Task: Find connections with filter location Angers with filter topic #technologywith filter profile language German with filter current company CLAAS with filter school Veltech Dr.RR Dr.SR University with filter industry Telecommunications with filter service category Ghostwriting with filter keywords title Copywriter
Action: Mouse moved to (508, 62)
Screenshot: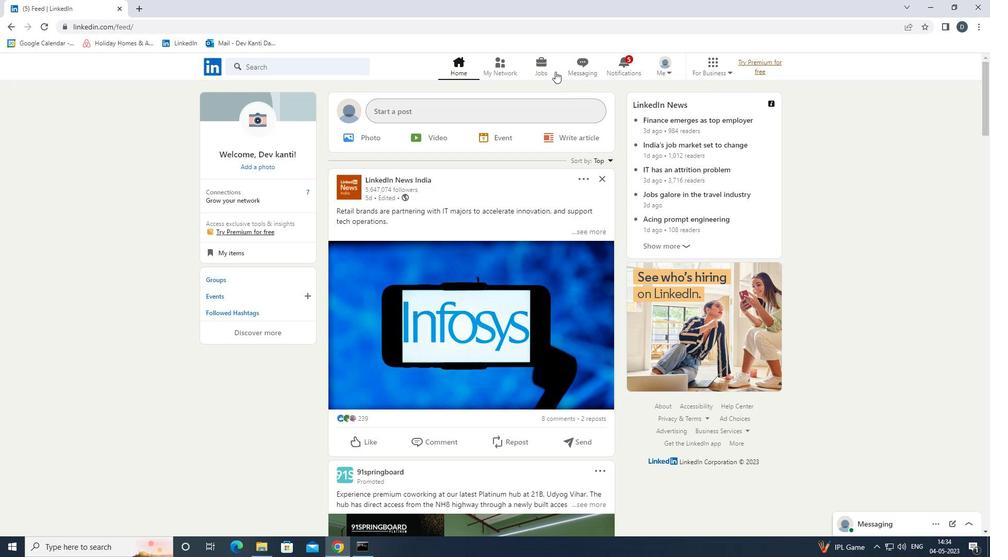 
Action: Mouse pressed left at (508, 62)
Screenshot: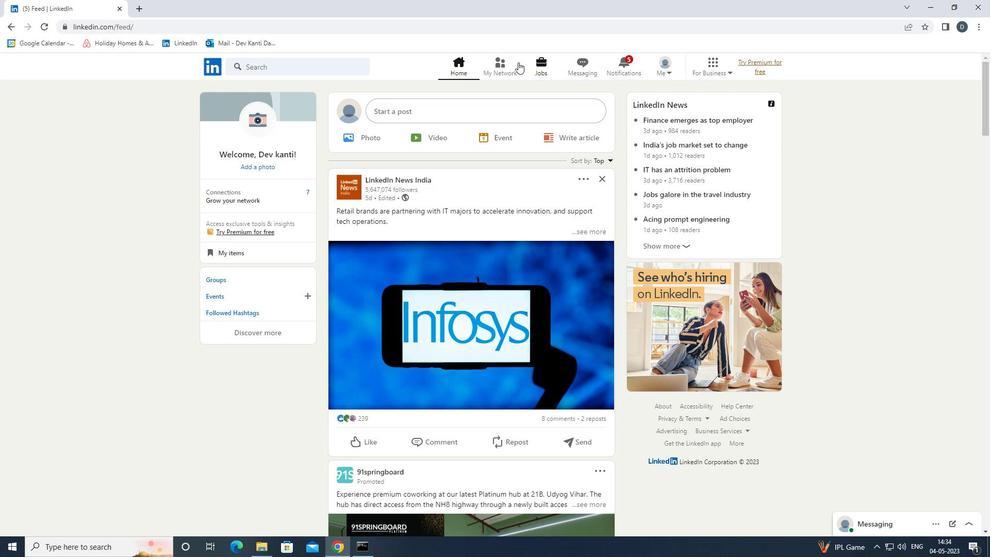 
Action: Mouse moved to (343, 124)
Screenshot: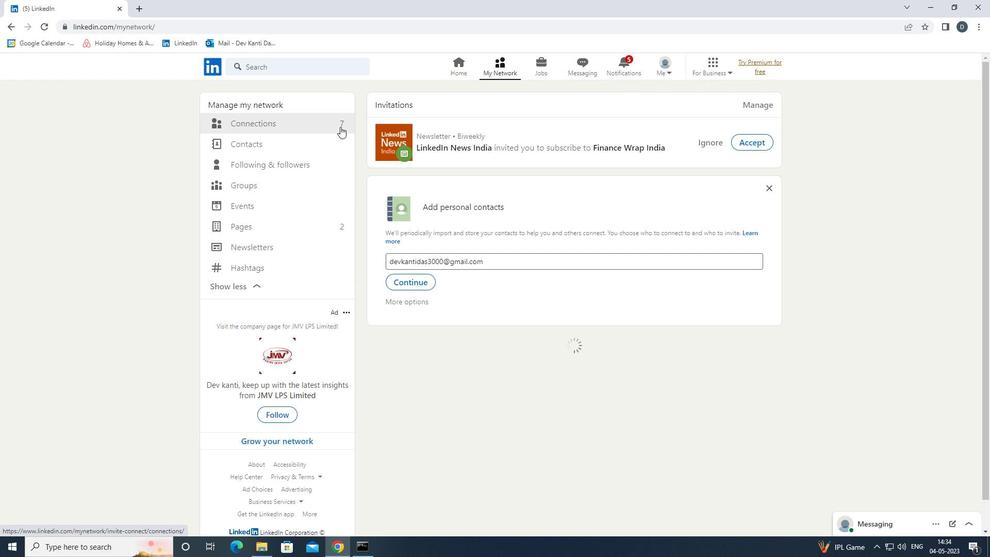 
Action: Mouse pressed left at (343, 124)
Screenshot: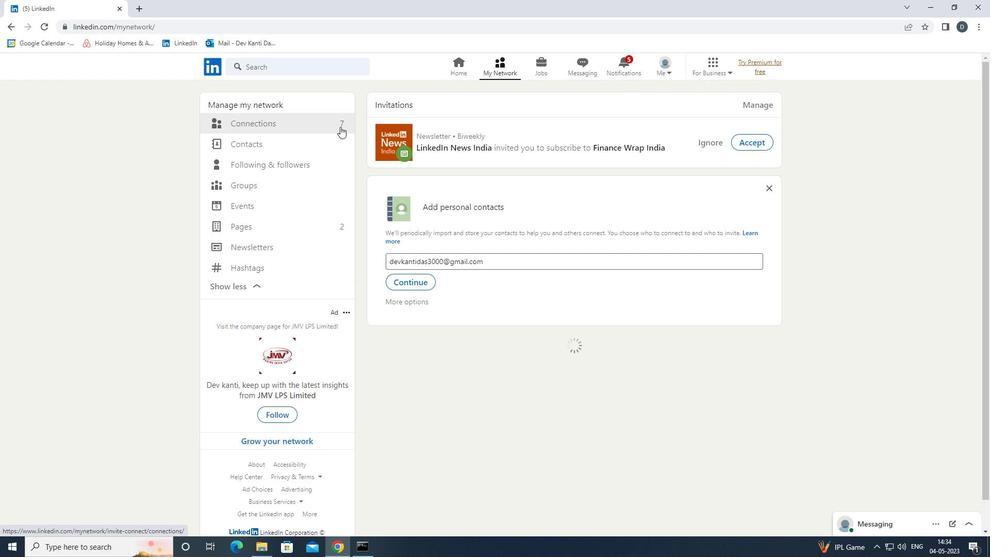 
Action: Mouse moved to (578, 128)
Screenshot: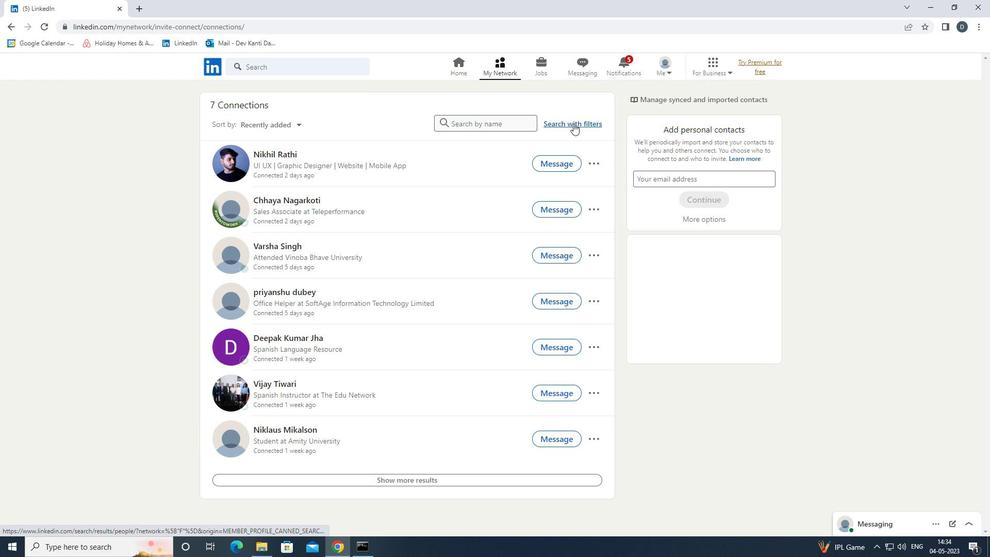
Action: Mouse pressed left at (578, 128)
Screenshot: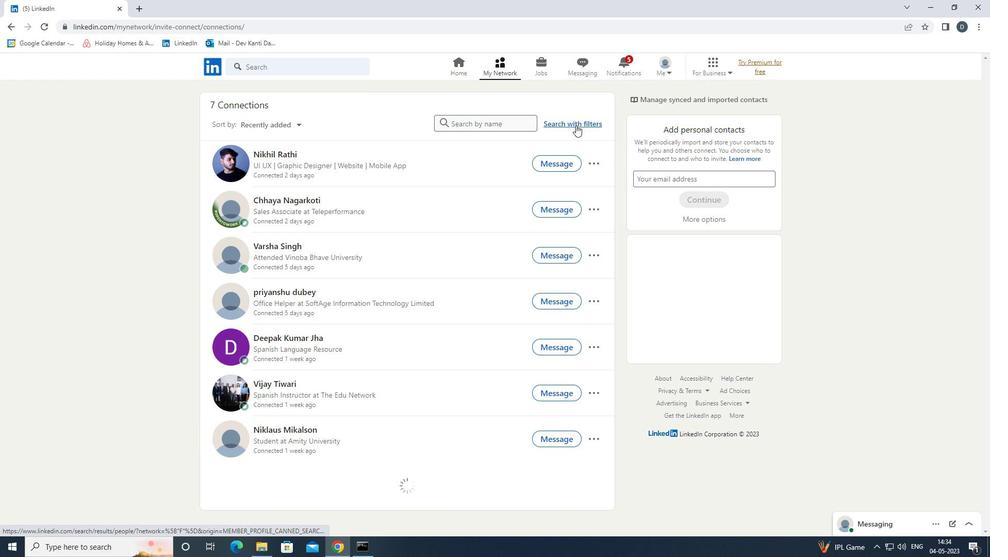 
Action: Mouse moved to (537, 96)
Screenshot: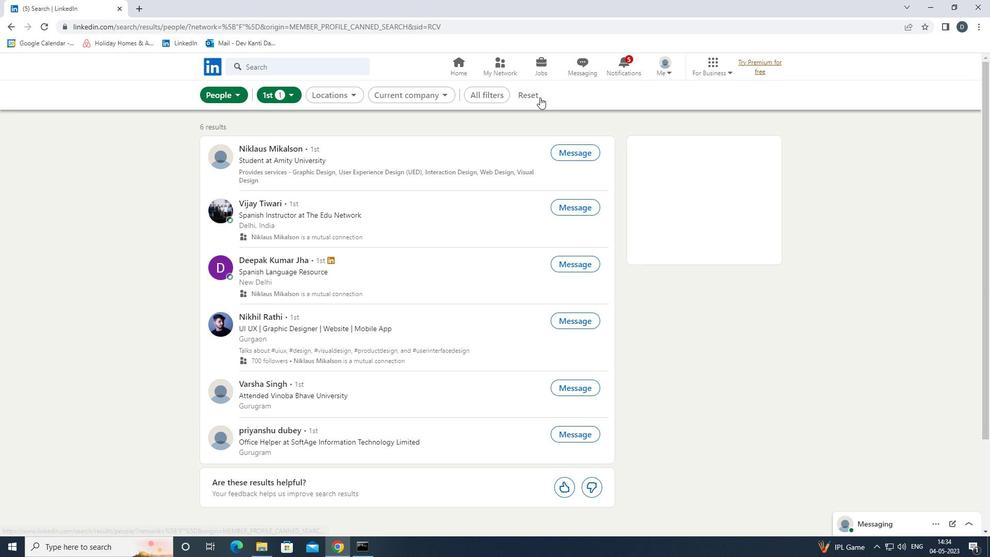 
Action: Mouse pressed left at (537, 96)
Screenshot: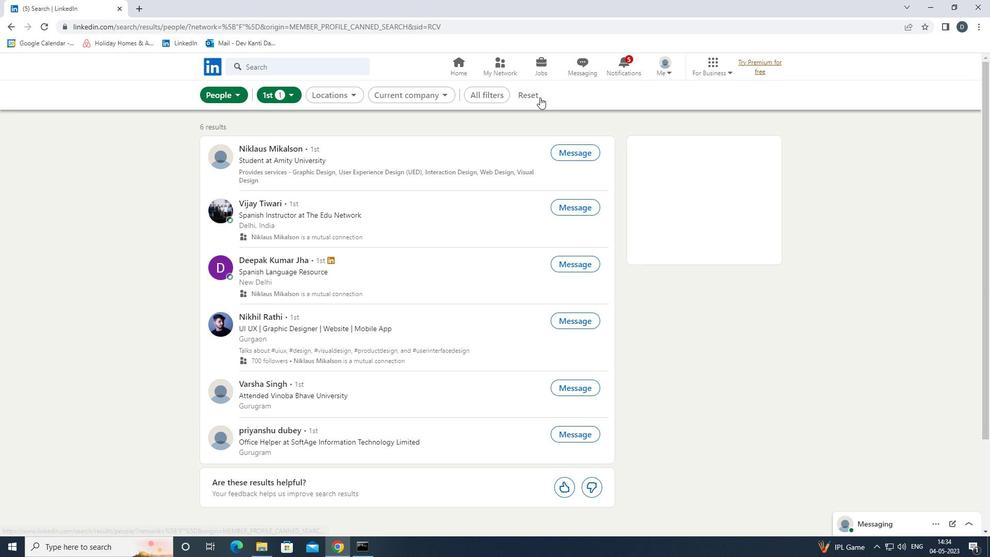 
Action: Mouse moved to (513, 92)
Screenshot: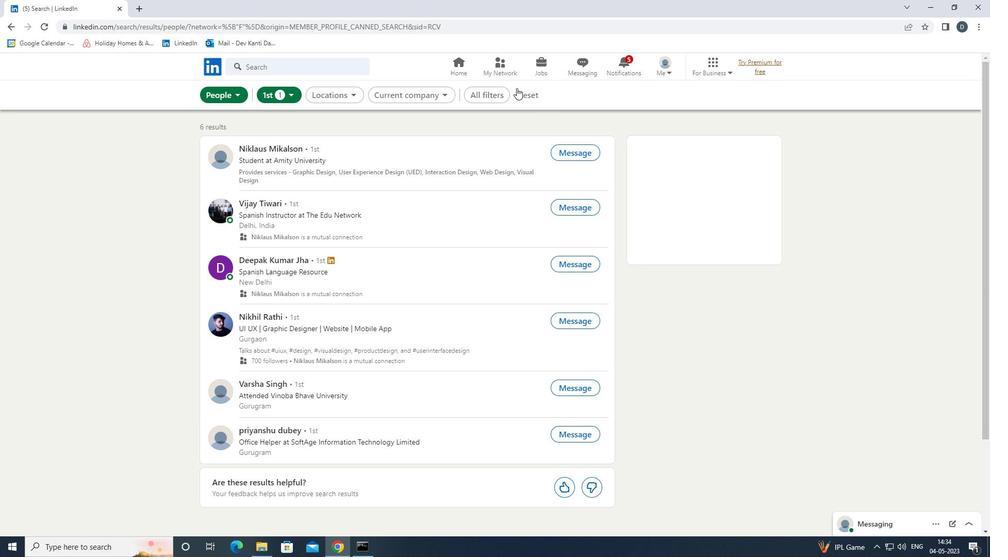 
Action: Mouse pressed left at (513, 92)
Screenshot: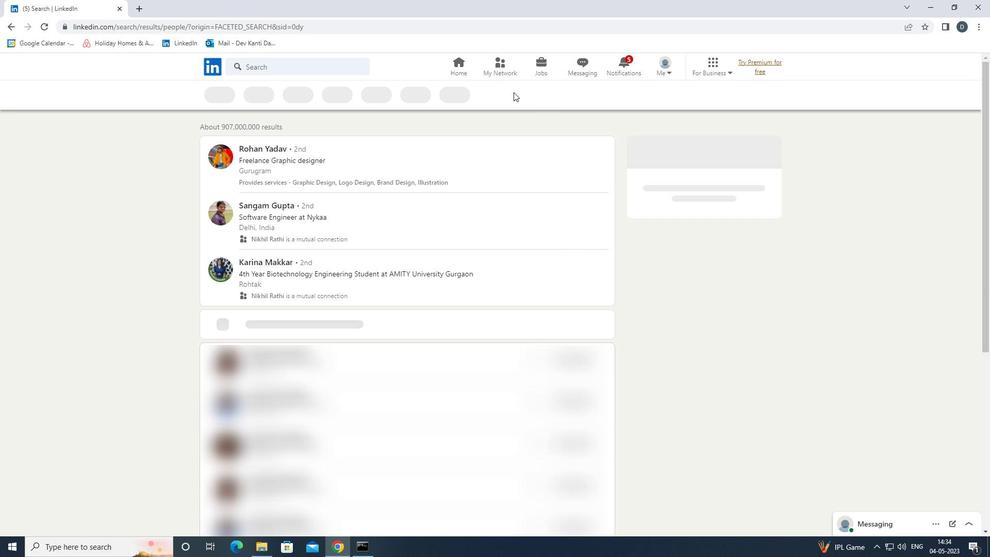 
Action: Mouse moved to (813, 265)
Screenshot: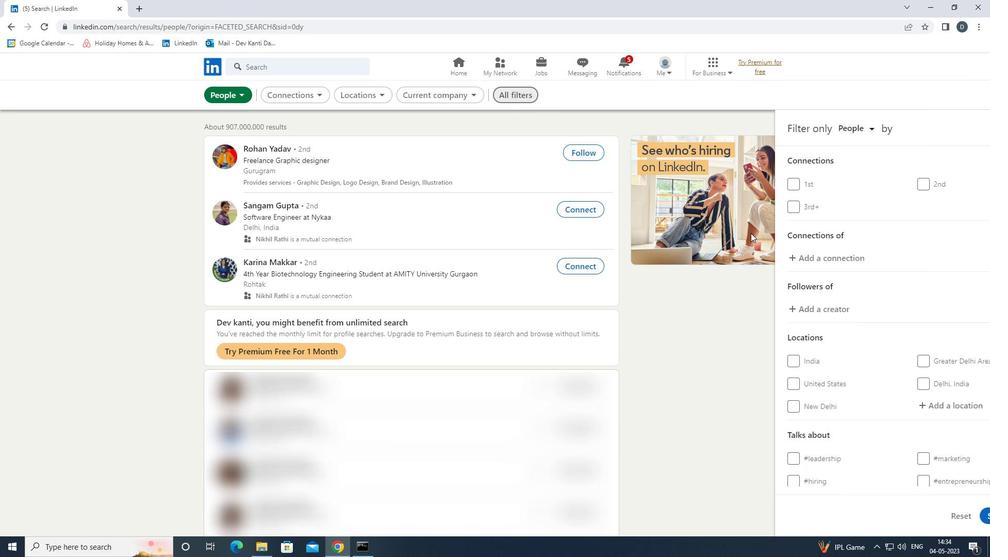 
Action: Mouse scrolled (813, 264) with delta (0, 0)
Screenshot: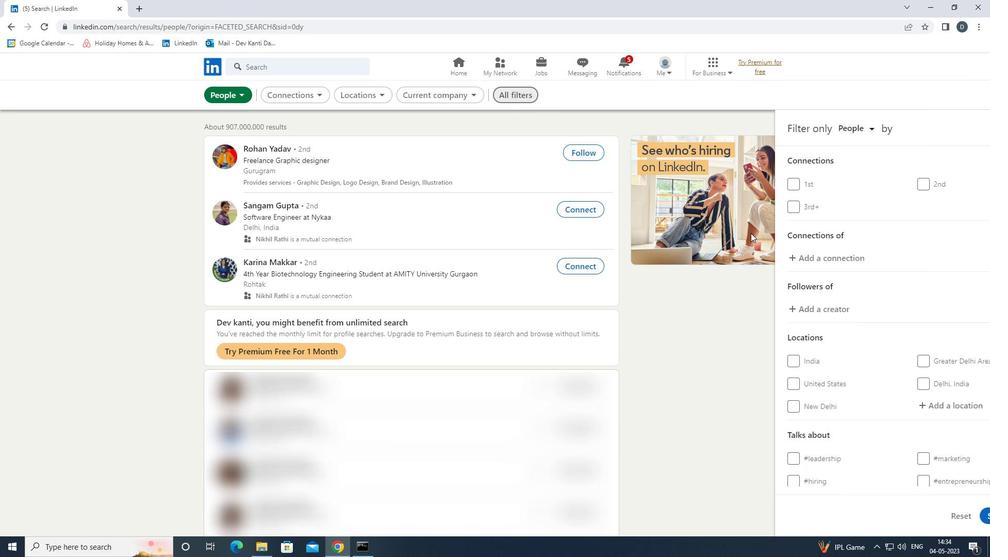 
Action: Mouse moved to (825, 270)
Screenshot: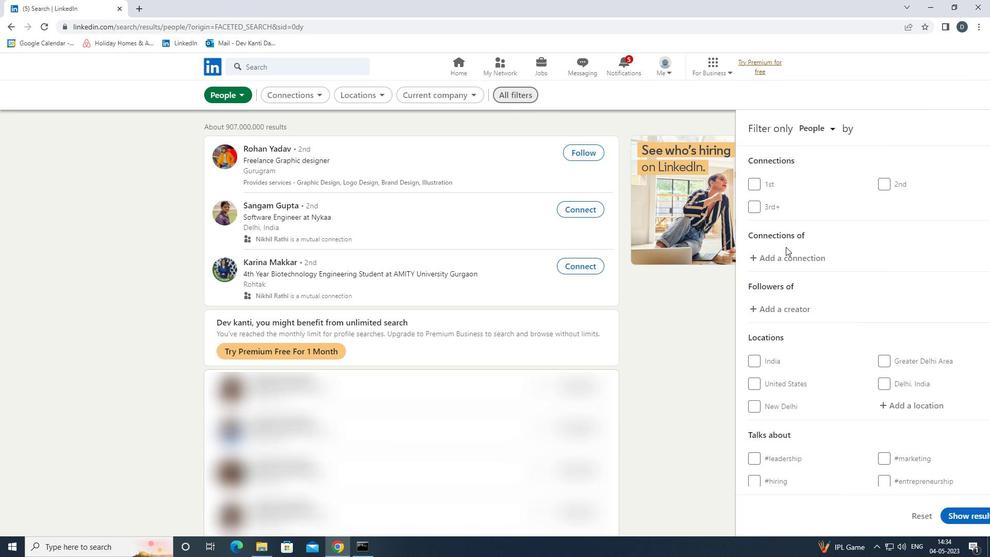 
Action: Mouse scrolled (825, 270) with delta (0, 0)
Screenshot: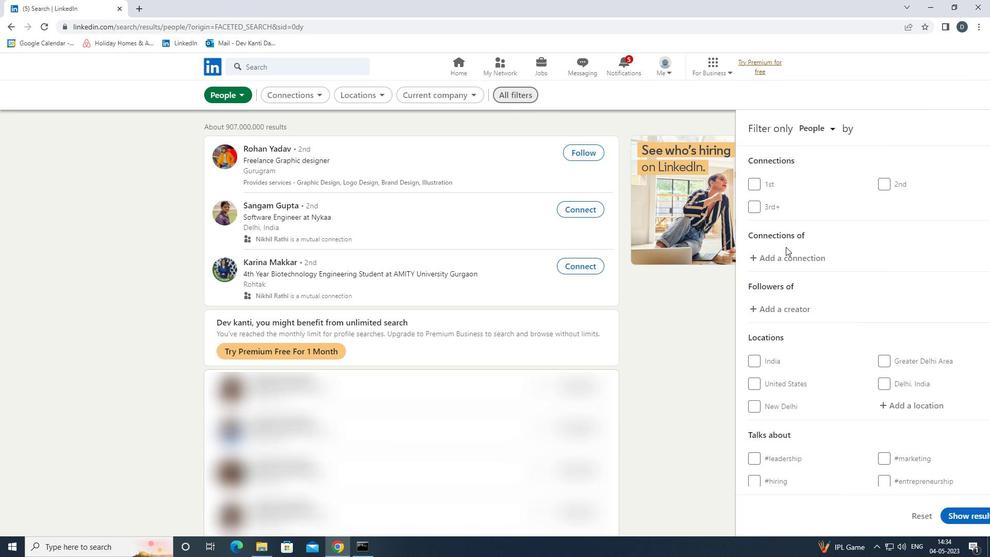 
Action: Mouse moved to (879, 297)
Screenshot: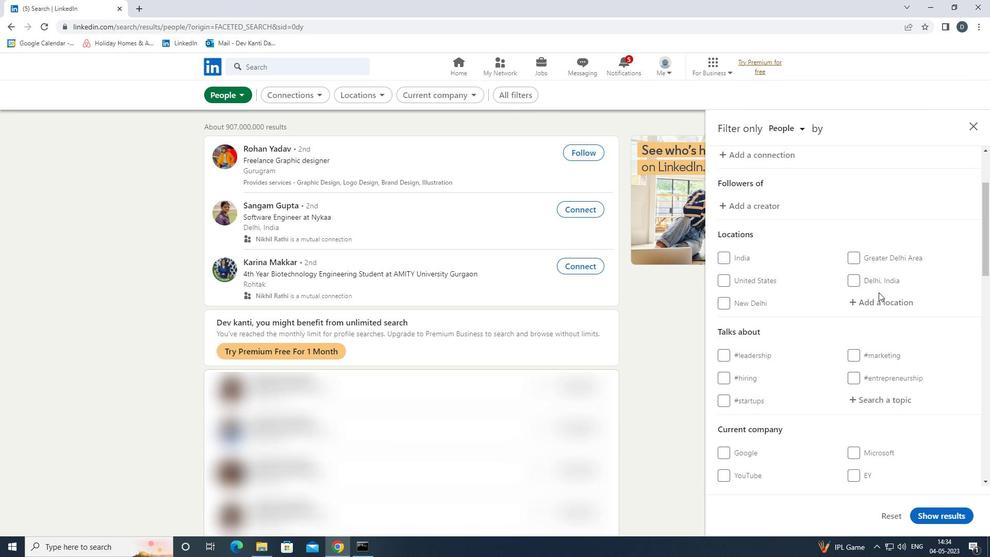 
Action: Mouse pressed left at (879, 297)
Screenshot: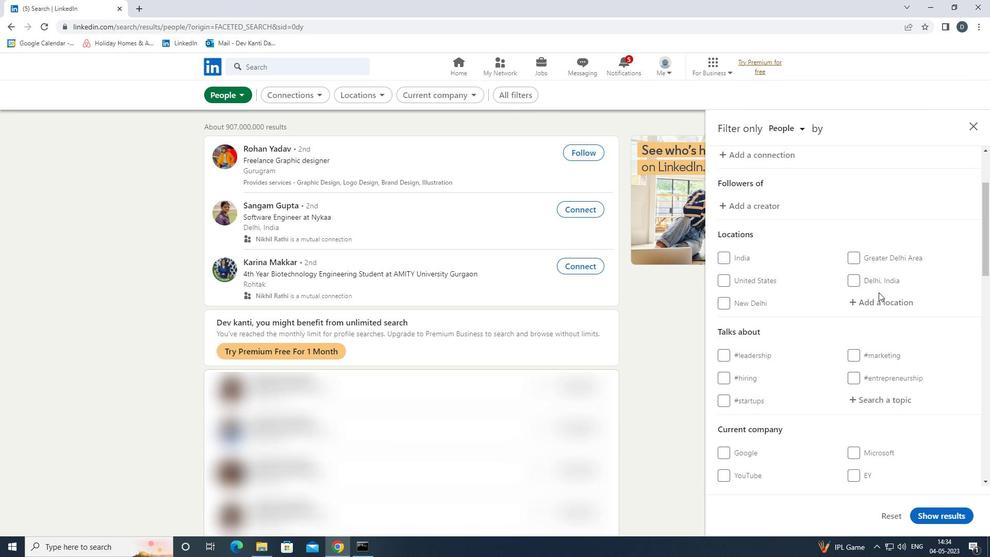 
Action: Key pressed <Key.shift>ANGERS<Key.down><Key.enter>
Screenshot: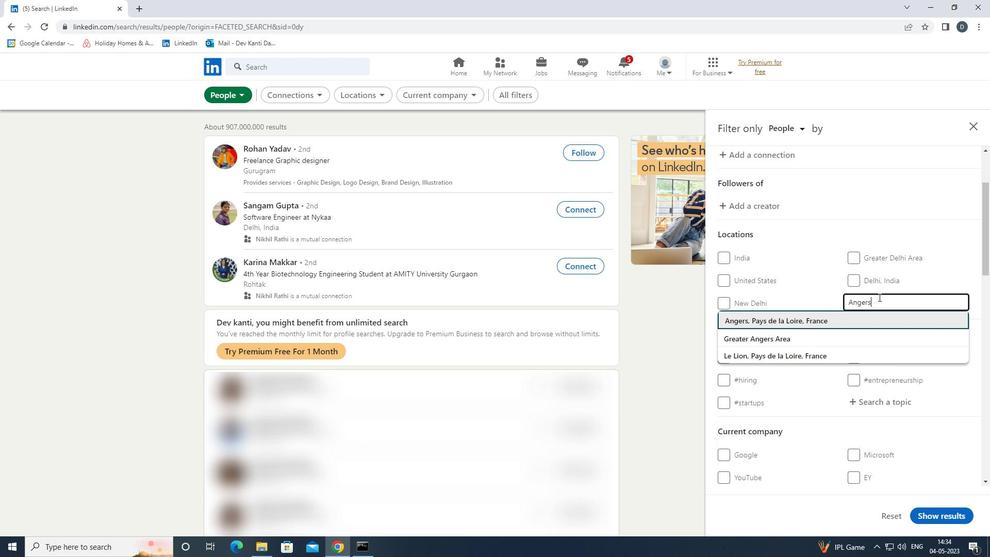 
Action: Mouse moved to (877, 419)
Screenshot: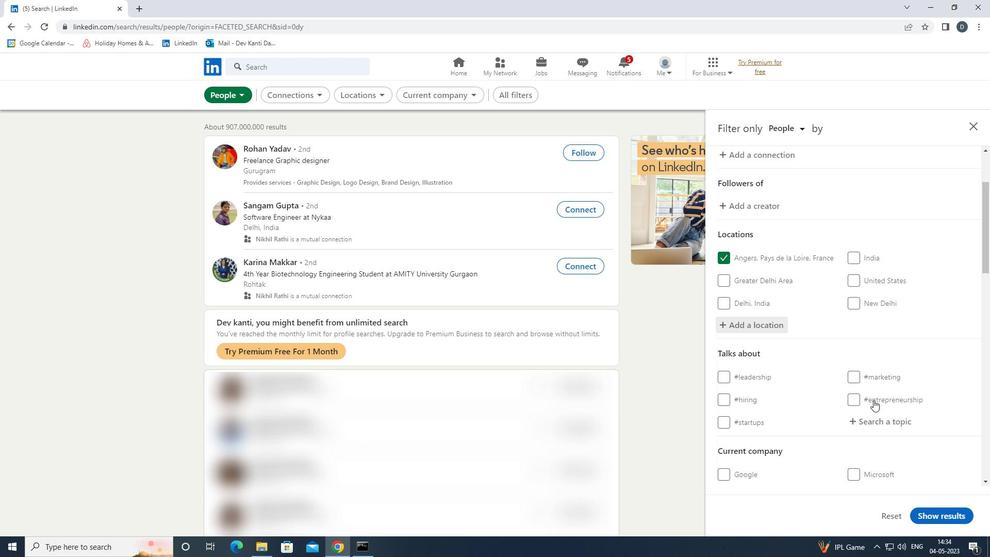 
Action: Mouse pressed left at (877, 419)
Screenshot: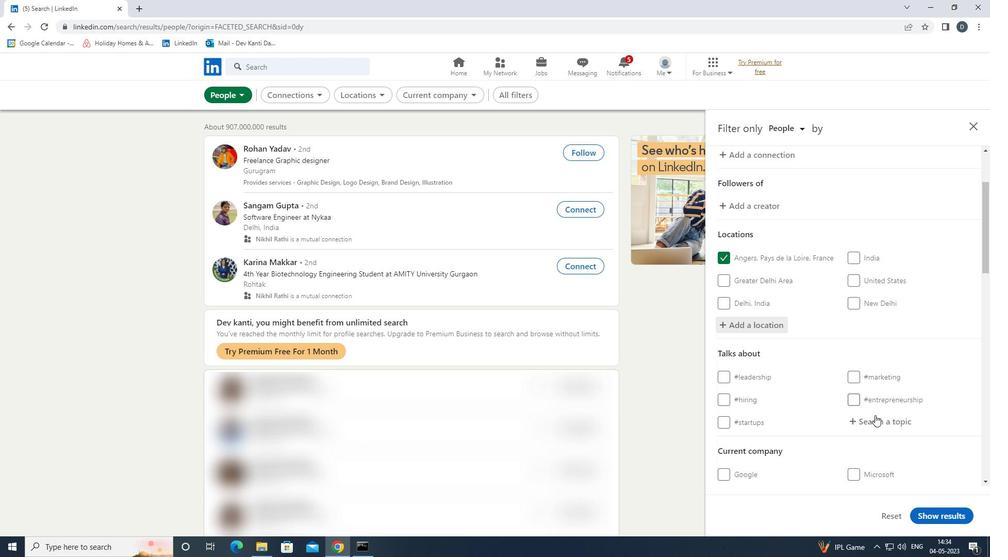 
Action: Key pressed TECHNOLOGY<Key.down><Key.enter>
Screenshot: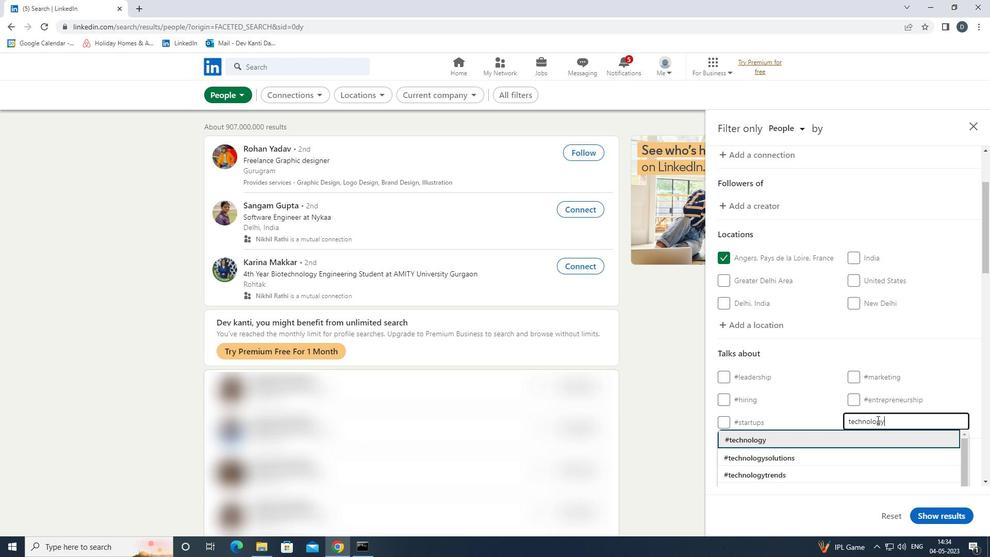 
Action: Mouse scrolled (877, 419) with delta (0, 0)
Screenshot: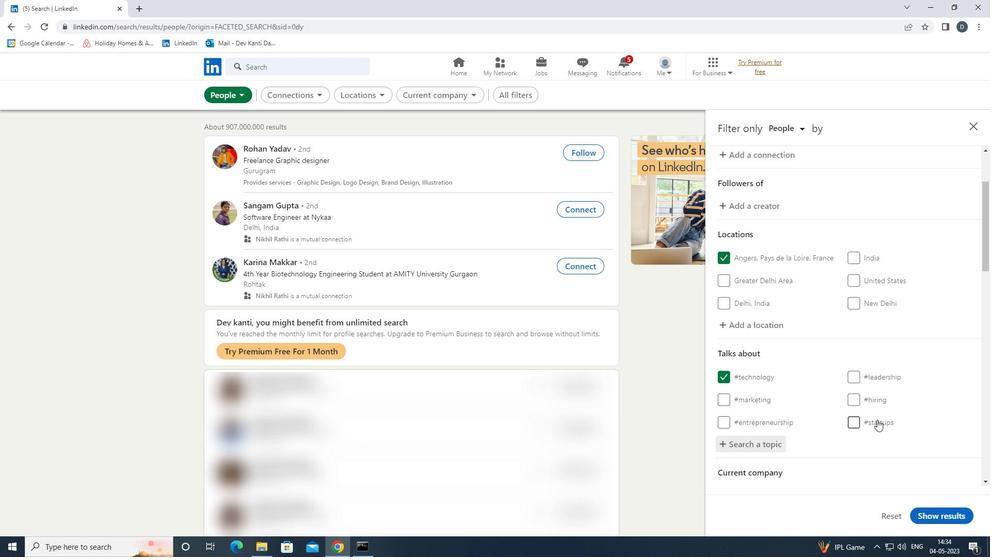 
Action: Mouse scrolled (877, 419) with delta (0, 0)
Screenshot: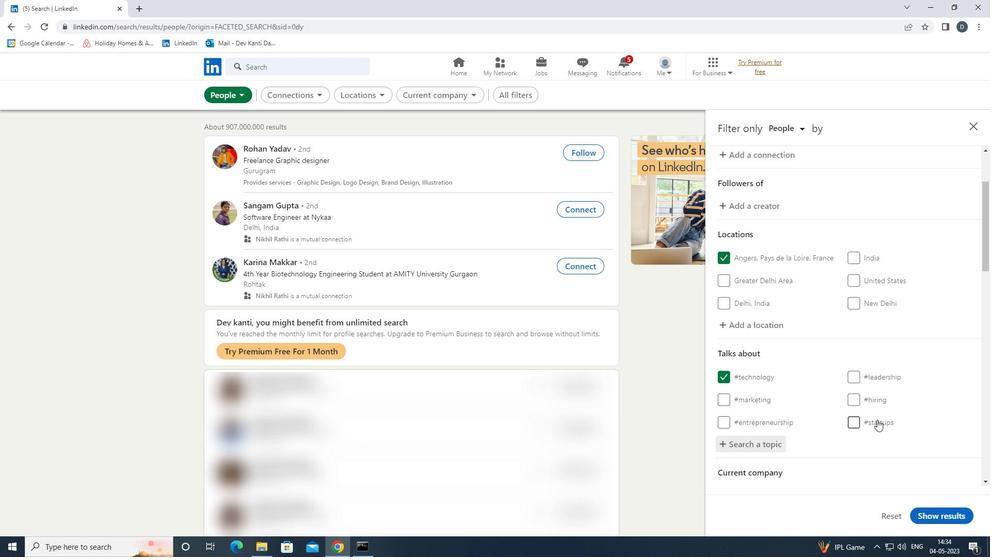 
Action: Mouse moved to (879, 419)
Screenshot: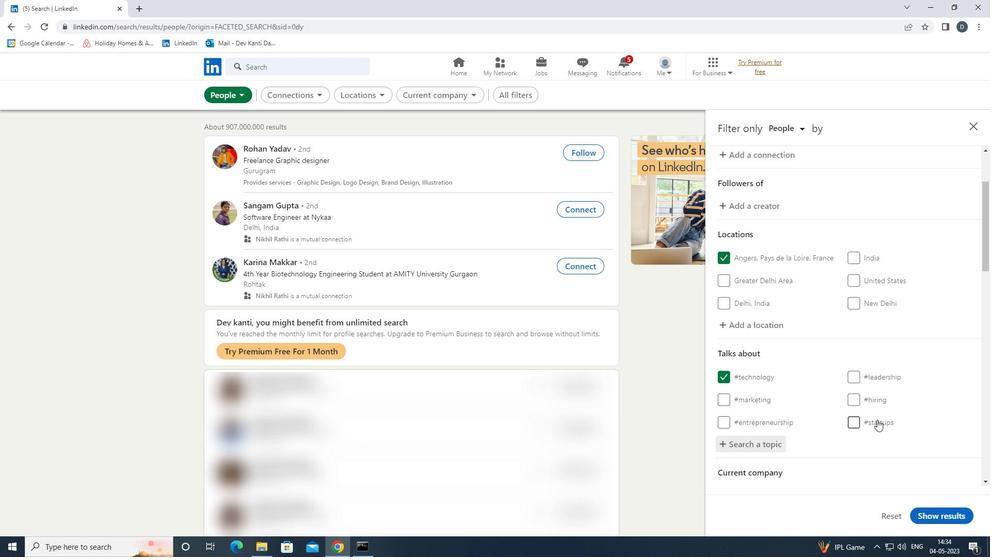 
Action: Mouse scrolled (879, 418) with delta (0, 0)
Screenshot: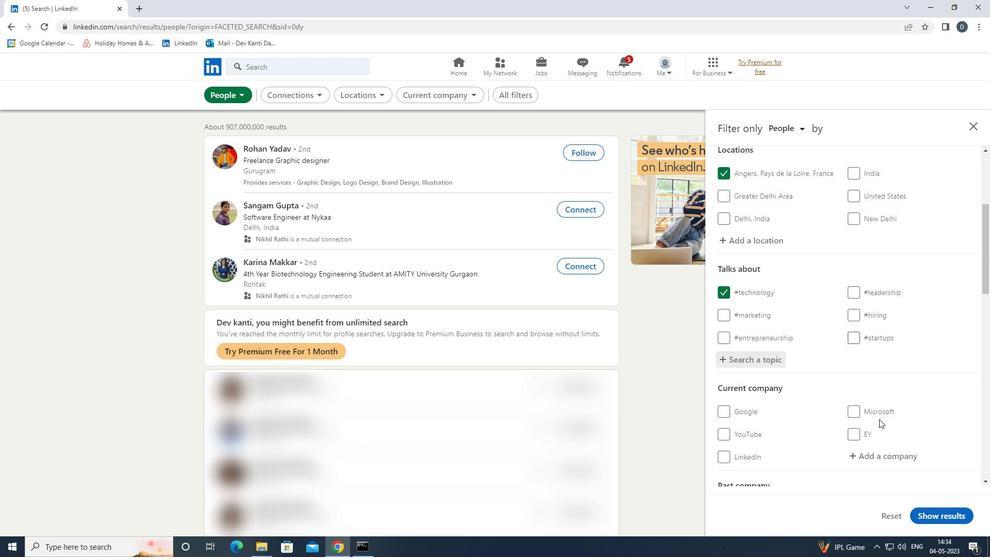 
Action: Mouse scrolled (879, 418) with delta (0, 0)
Screenshot: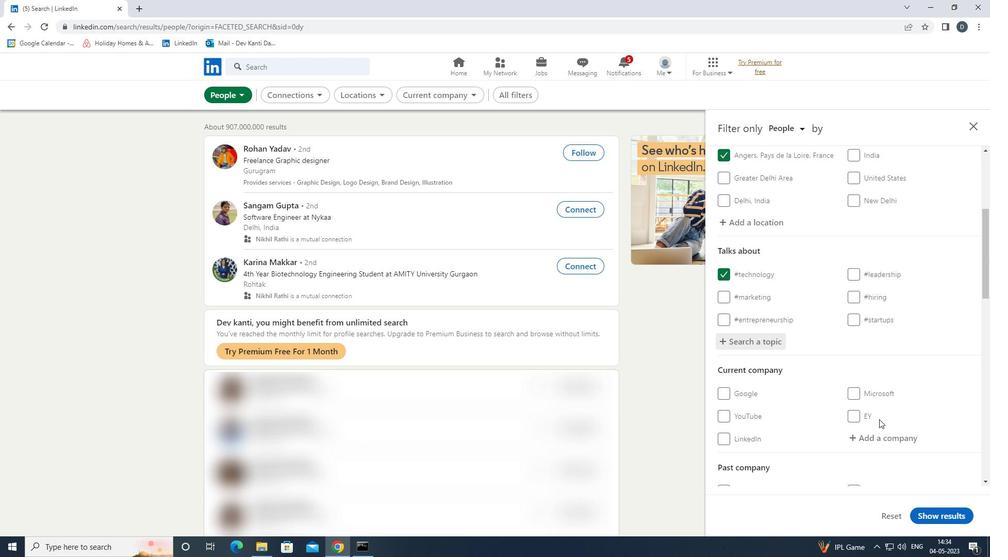 
Action: Mouse scrolled (879, 418) with delta (0, 0)
Screenshot: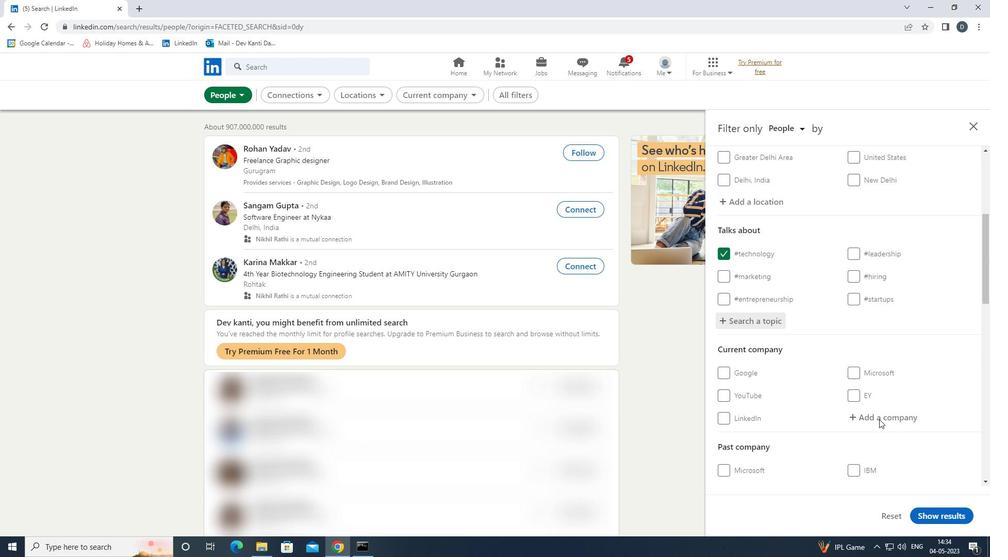 
Action: Mouse scrolled (879, 418) with delta (0, 0)
Screenshot: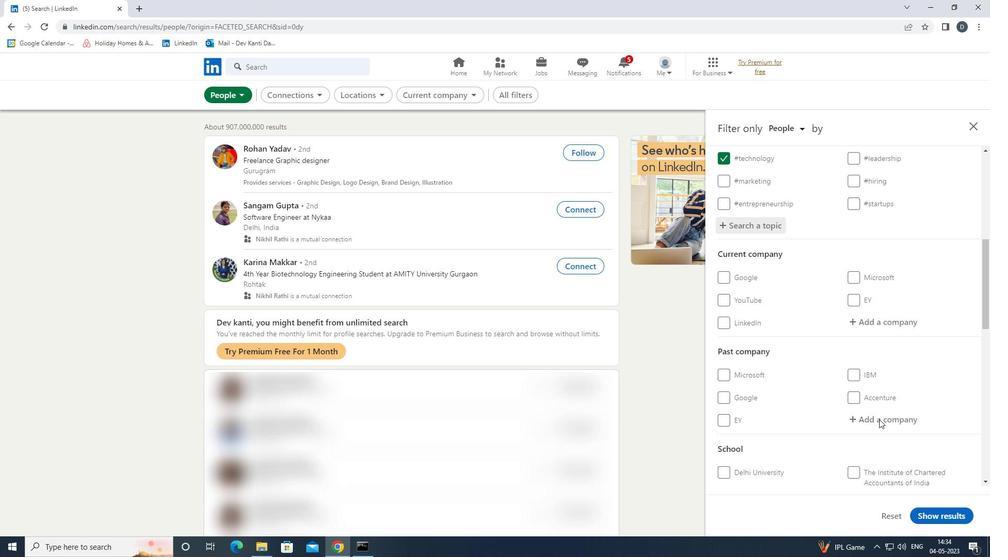 
Action: Mouse scrolled (879, 418) with delta (0, 0)
Screenshot: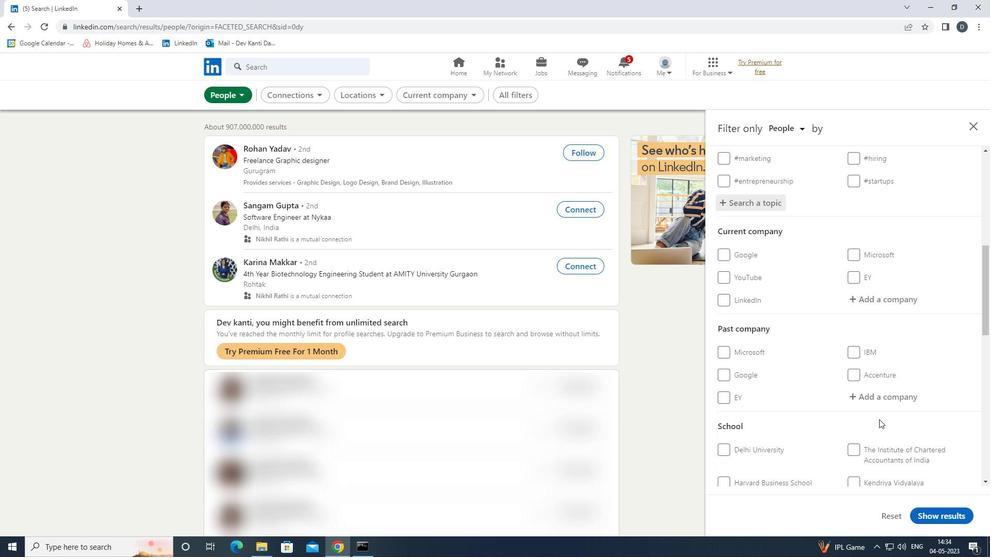 
Action: Mouse moved to (879, 417)
Screenshot: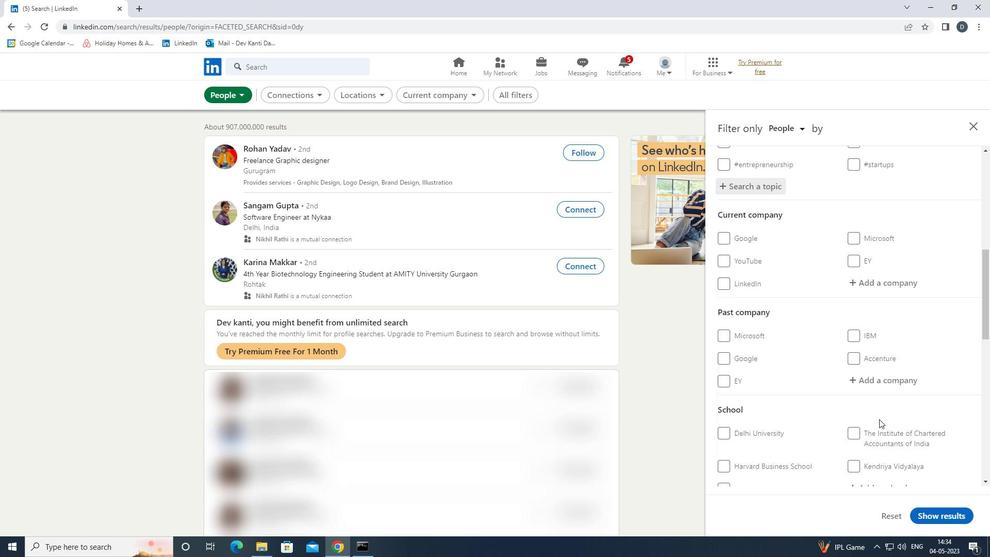 
Action: Mouse scrolled (879, 416) with delta (0, 0)
Screenshot: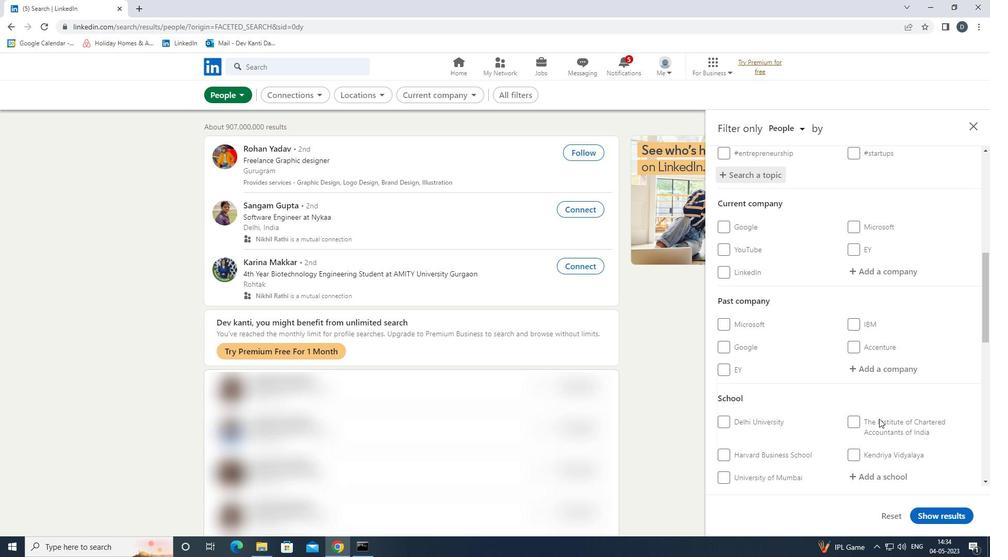 
Action: Mouse scrolled (879, 416) with delta (0, 0)
Screenshot: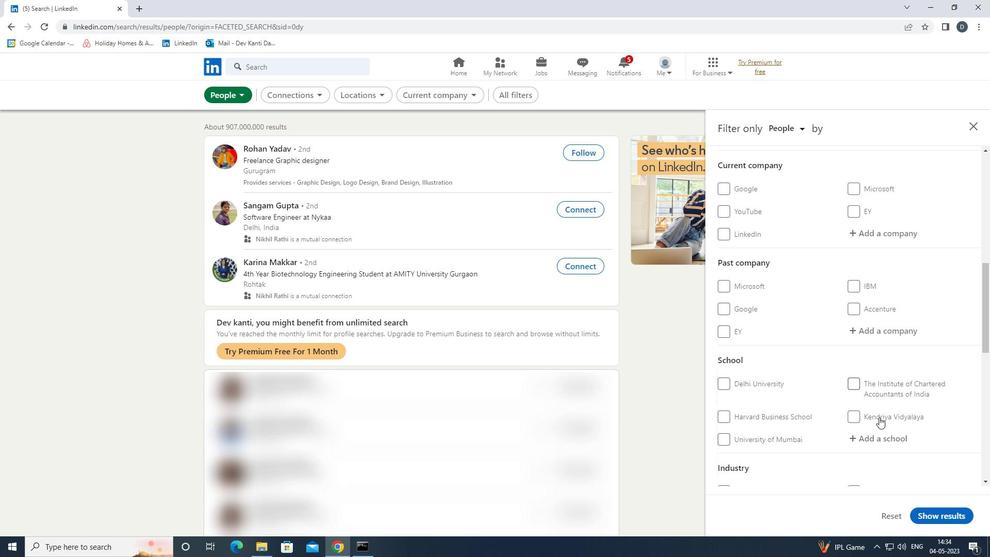 
Action: Mouse moved to (903, 456)
Screenshot: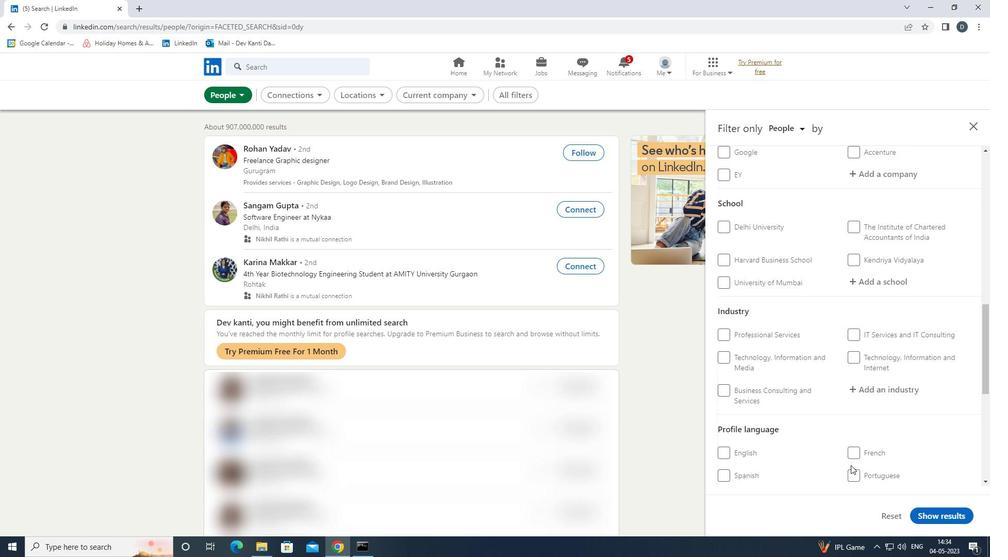 
Action: Mouse scrolled (903, 455) with delta (0, 0)
Screenshot: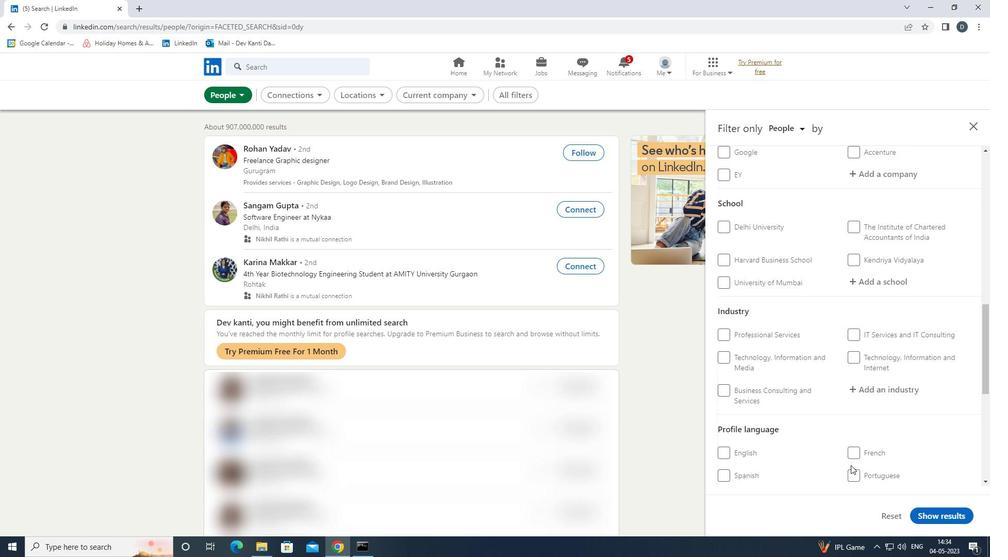 
Action: Mouse moved to (741, 449)
Screenshot: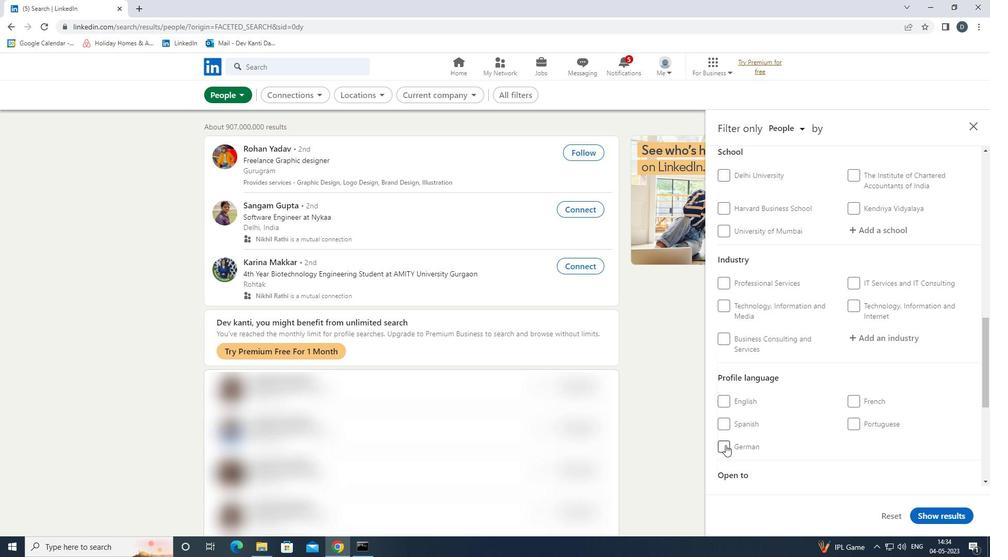 
Action: Mouse pressed left at (741, 449)
Screenshot: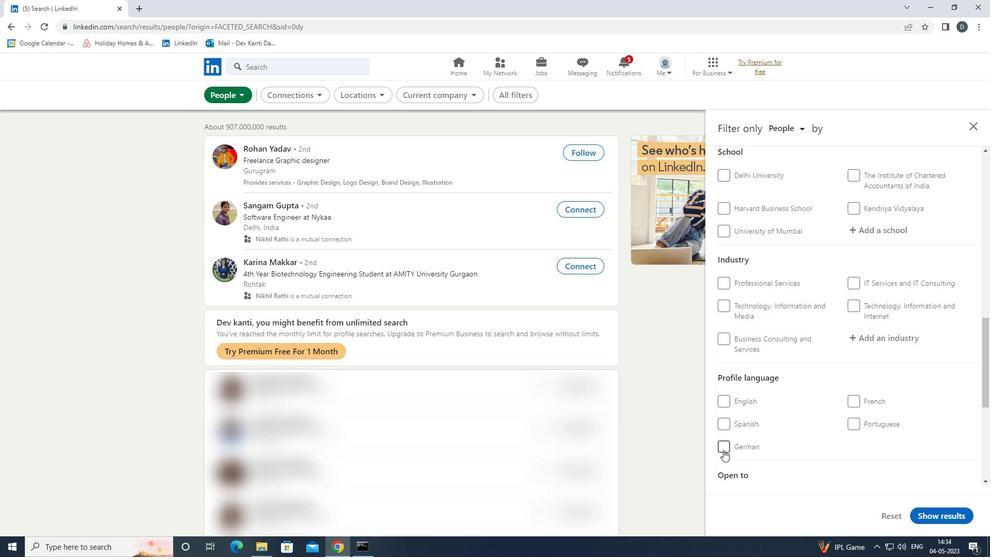 
Action: Mouse moved to (752, 447)
Screenshot: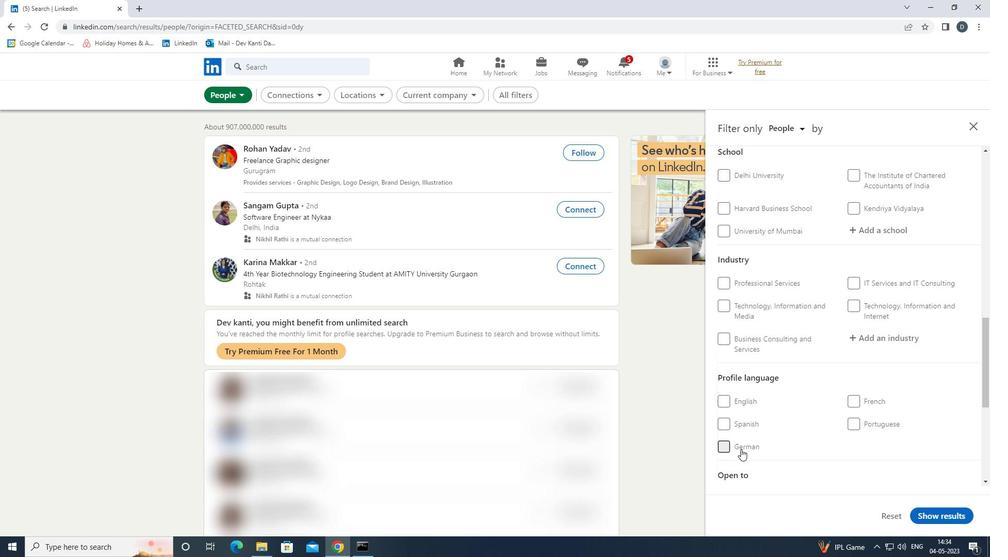 
Action: Mouse scrolled (752, 447) with delta (0, 0)
Screenshot: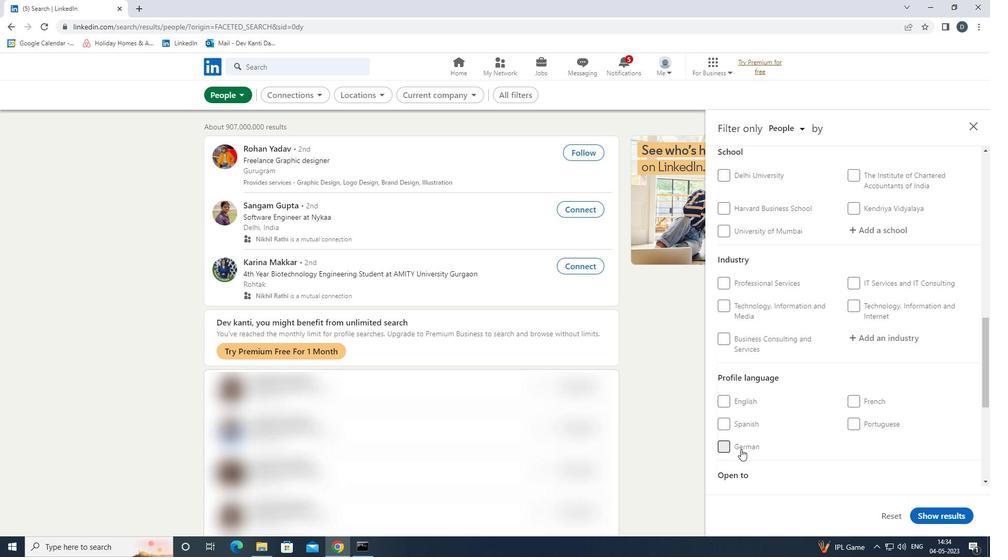 
Action: Mouse scrolled (752, 447) with delta (0, 0)
Screenshot: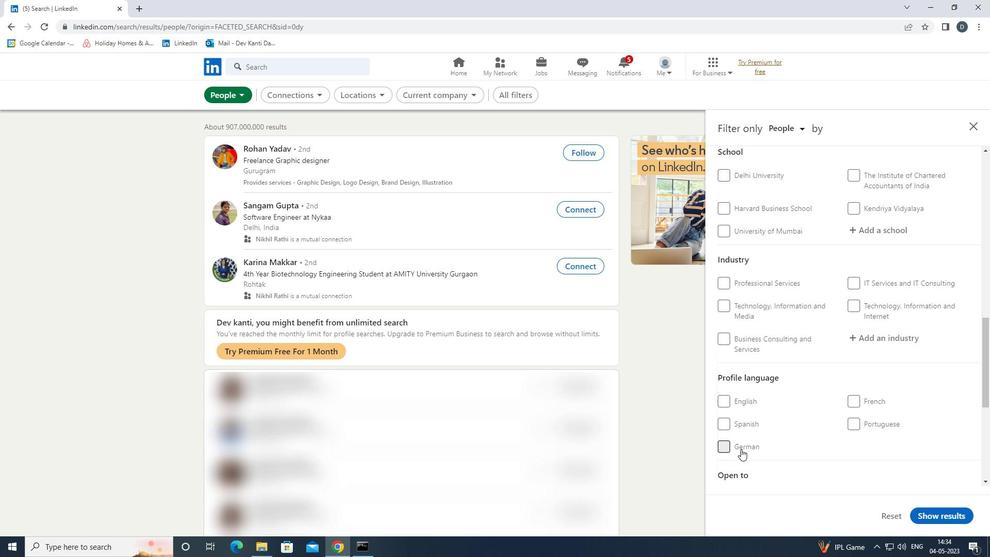 
Action: Mouse scrolled (752, 447) with delta (0, 0)
Screenshot: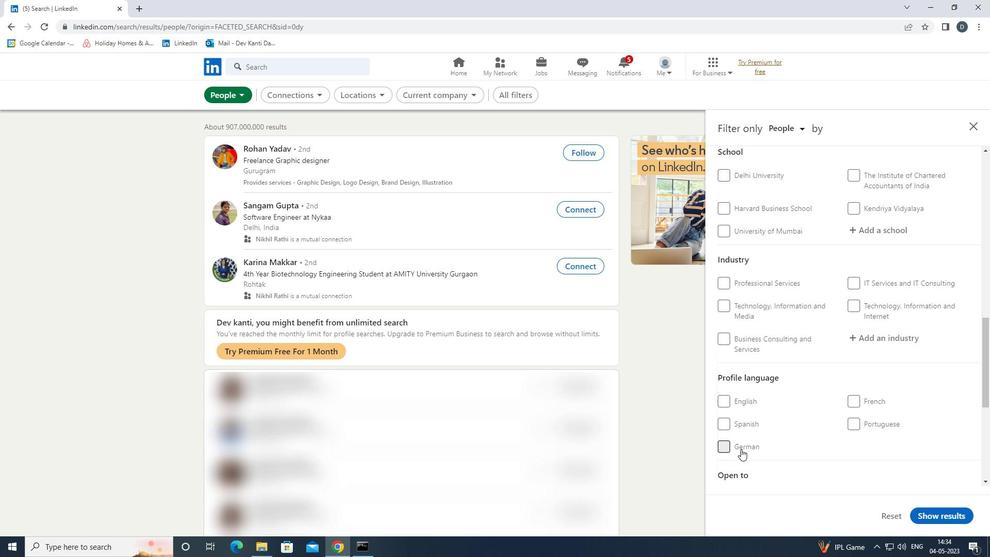 
Action: Mouse scrolled (752, 447) with delta (0, 0)
Screenshot: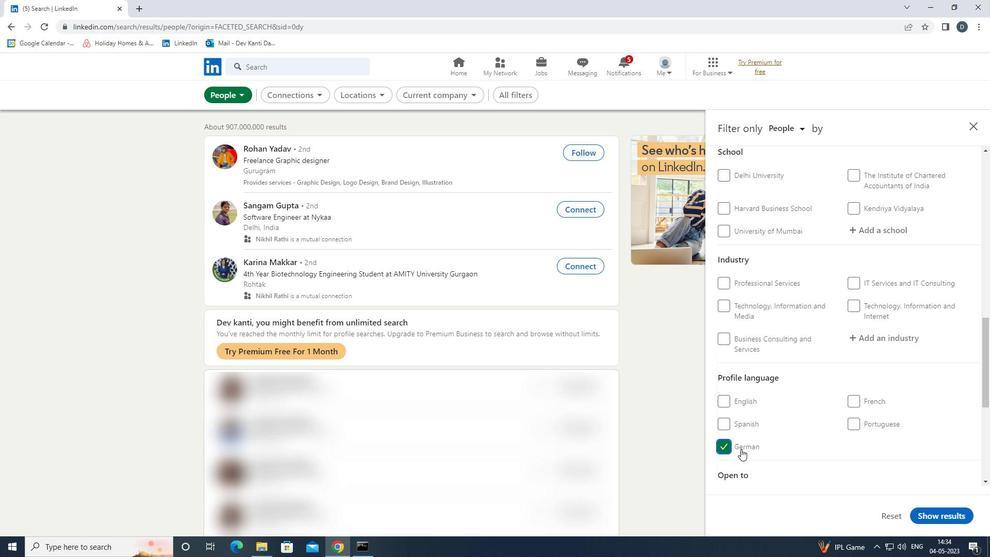 
Action: Mouse scrolled (752, 447) with delta (0, 0)
Screenshot: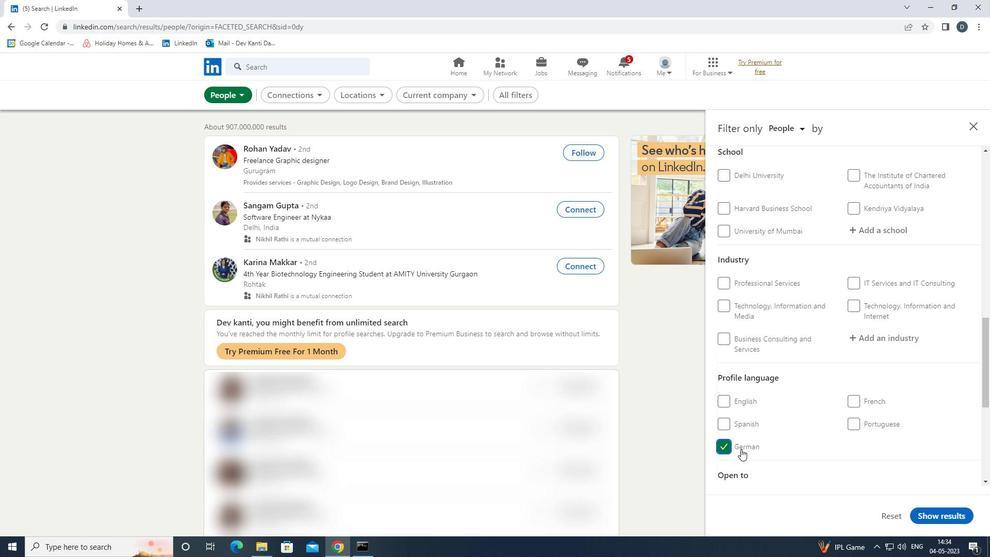 
Action: Mouse scrolled (752, 447) with delta (0, 0)
Screenshot: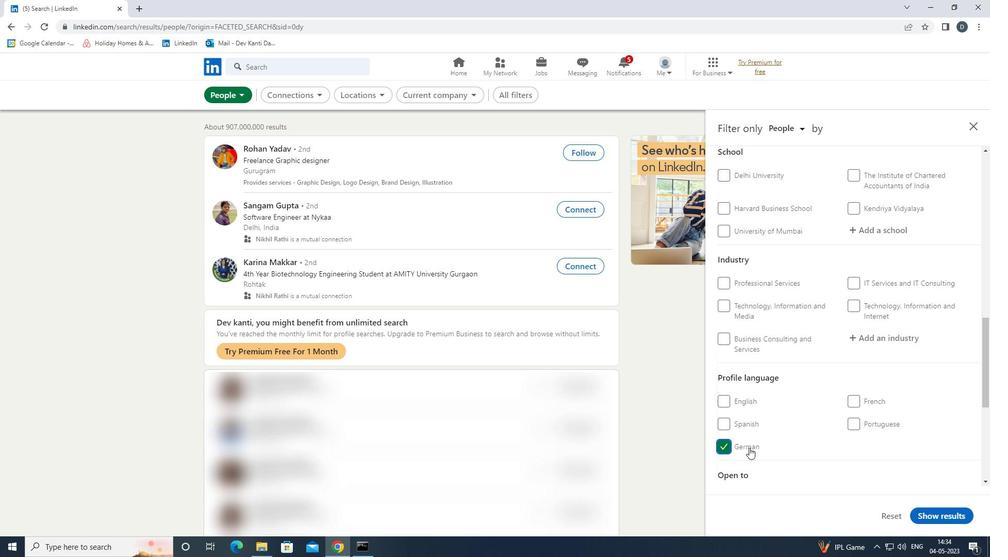 
Action: Mouse moved to (880, 341)
Screenshot: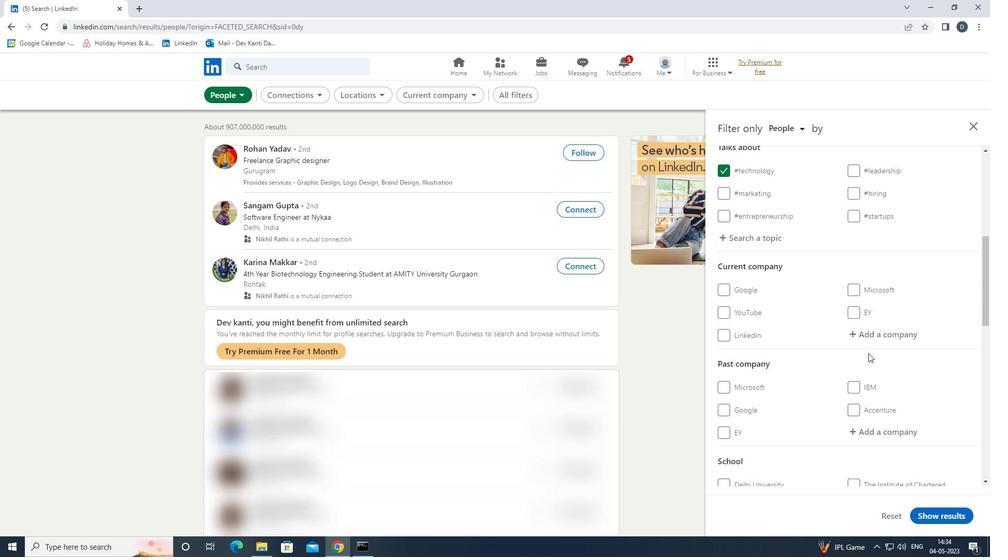 
Action: Mouse pressed left at (880, 341)
Screenshot: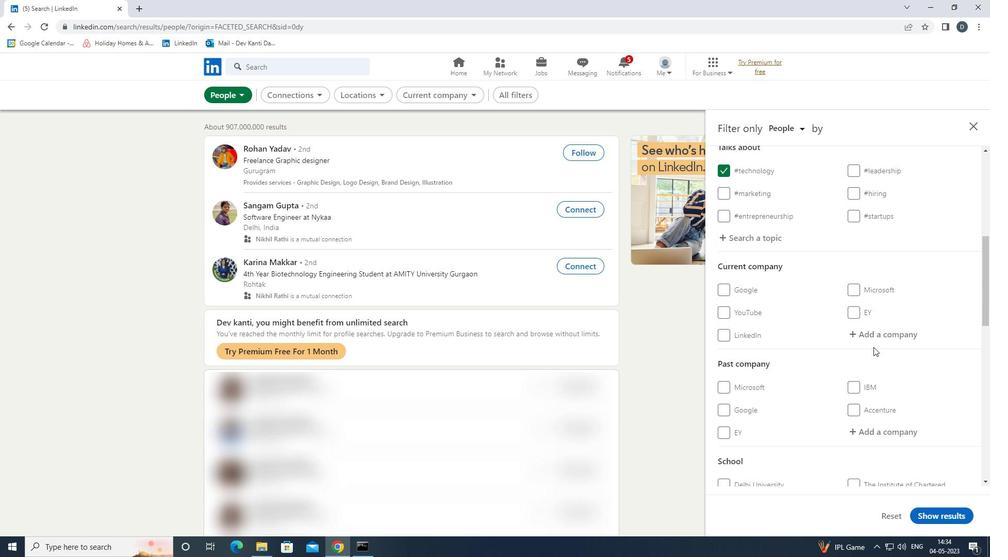 
Action: Key pressed <Key.shift>CLASS<Key.backspace><Key.backspace><Key.backspace><Key.shift>AAS<Key.down><Key.enter>
Screenshot: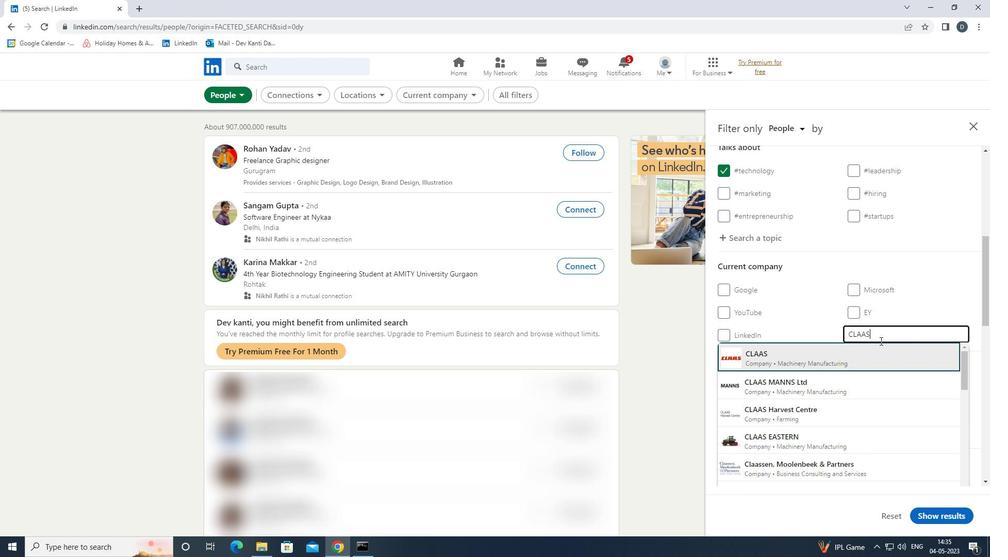 
Action: Mouse moved to (937, 321)
Screenshot: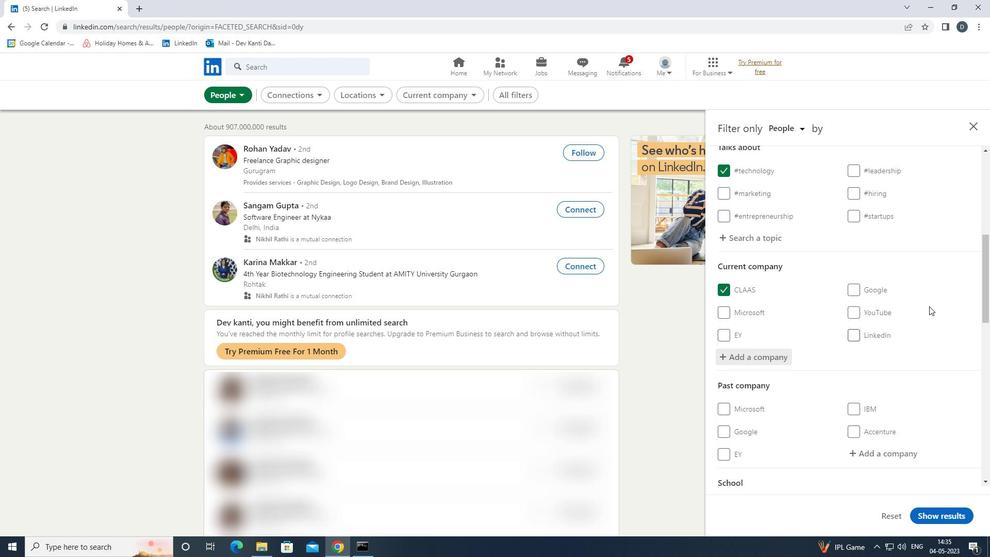 
Action: Mouse scrolled (937, 320) with delta (0, 0)
Screenshot: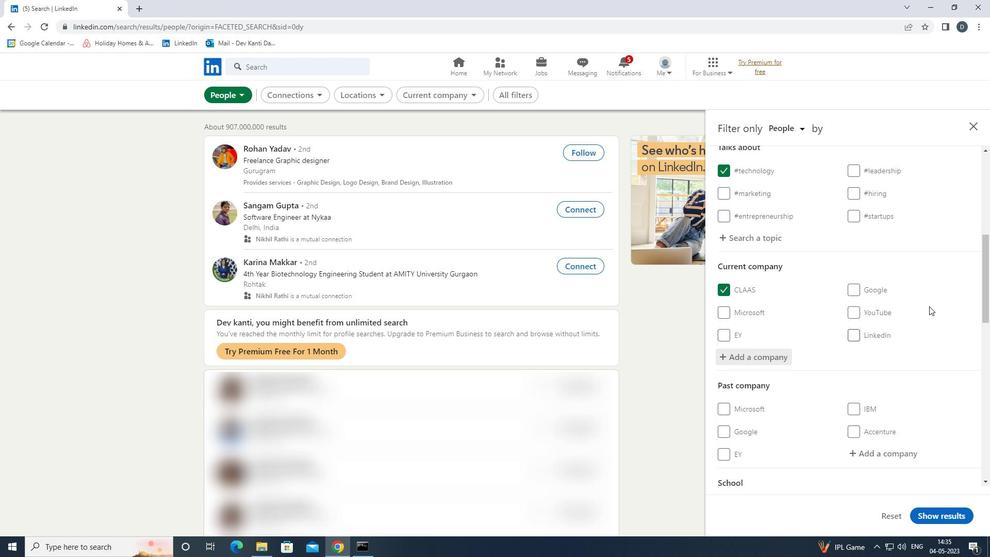 
Action: Mouse moved to (937, 328)
Screenshot: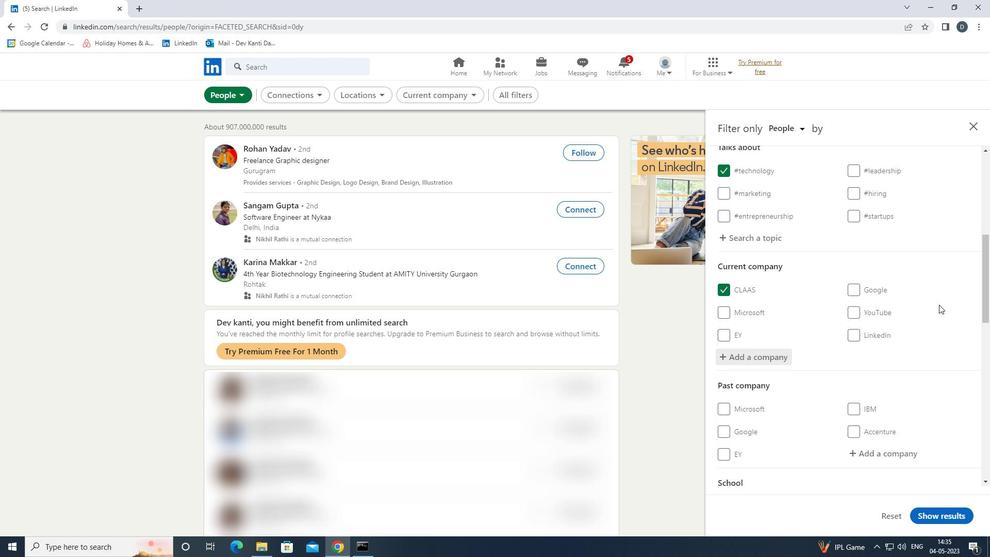 
Action: Mouse scrolled (937, 327) with delta (0, 0)
Screenshot: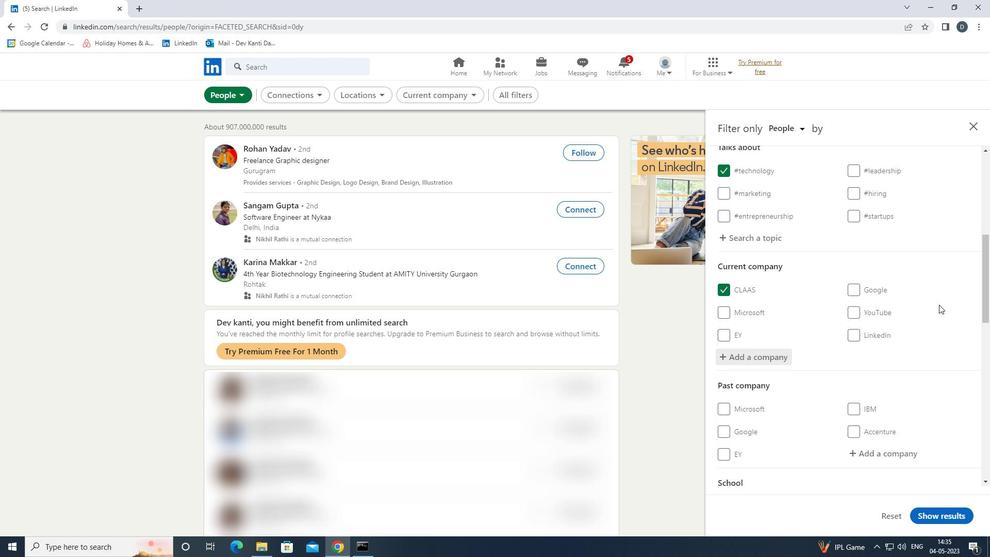 
Action: Mouse moved to (933, 334)
Screenshot: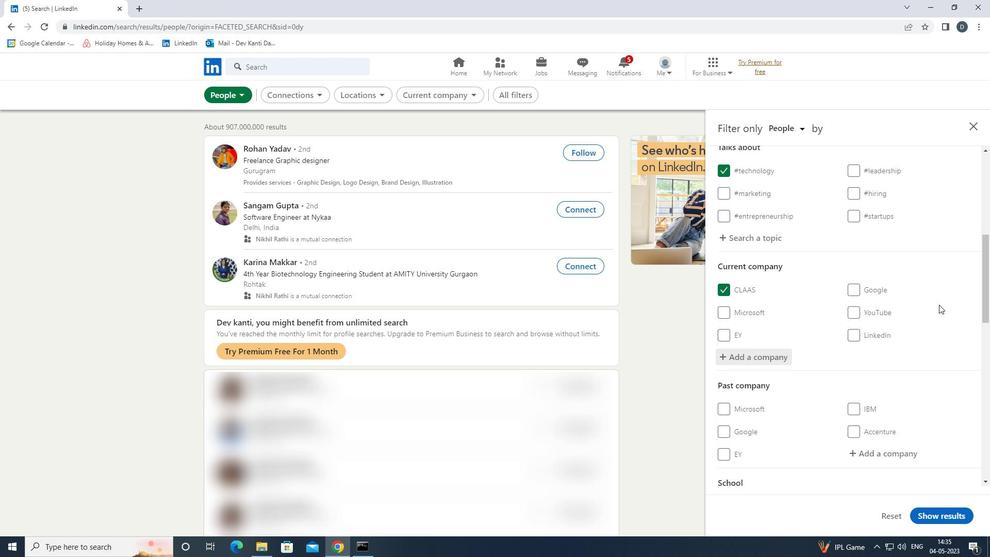 
Action: Mouse scrolled (933, 334) with delta (0, 0)
Screenshot: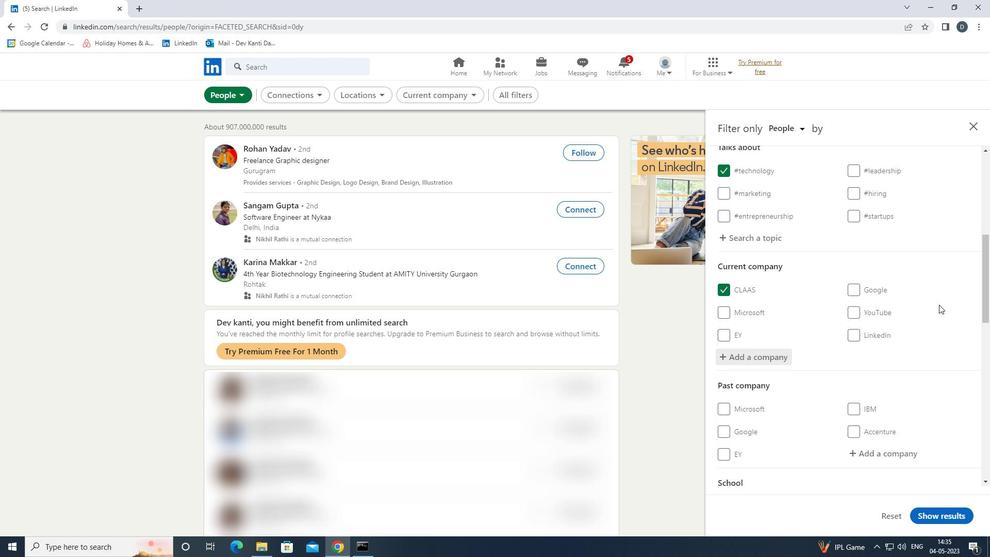 
Action: Mouse moved to (898, 354)
Screenshot: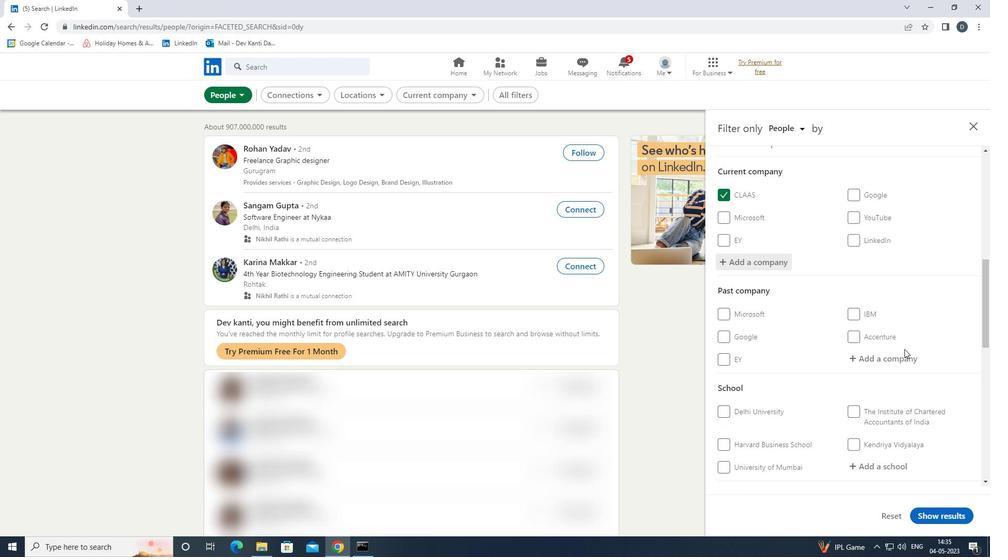 
Action: Mouse scrolled (898, 353) with delta (0, 0)
Screenshot: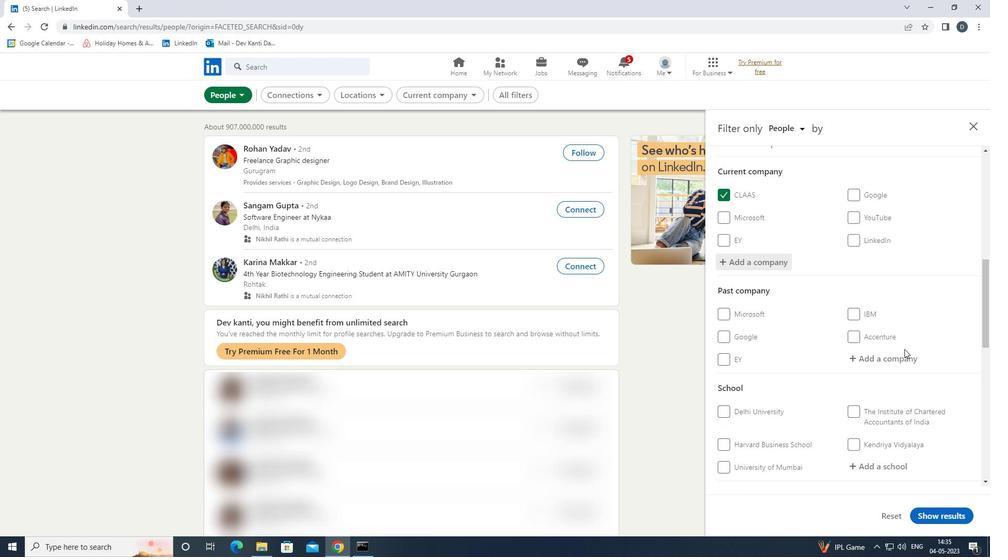
Action: Mouse scrolled (898, 353) with delta (0, 0)
Screenshot: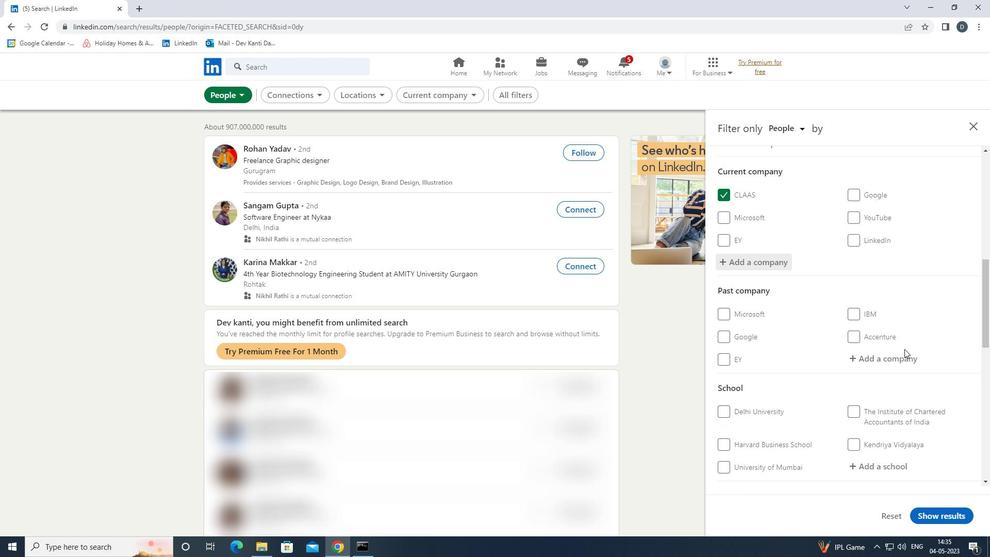 
Action: Mouse moved to (890, 301)
Screenshot: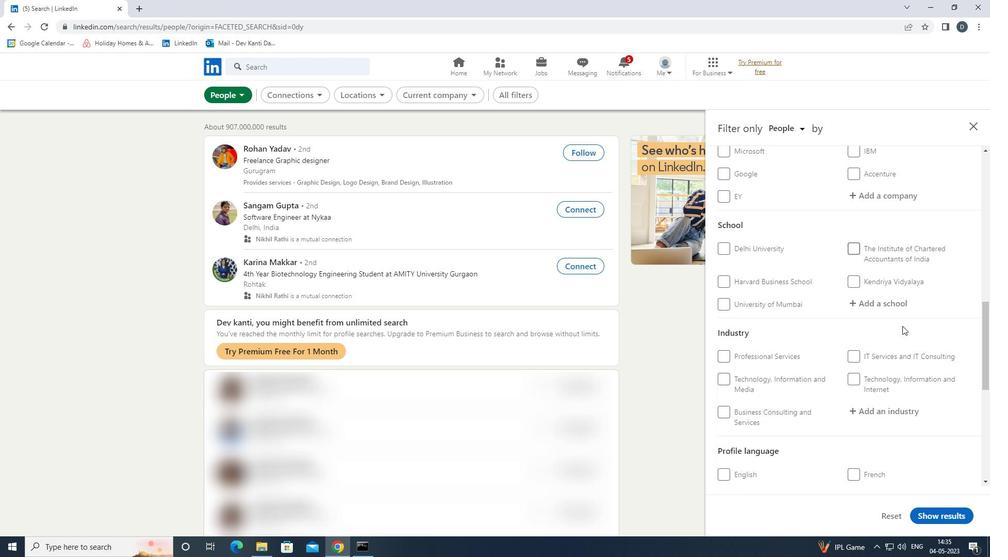 
Action: Mouse pressed left at (890, 301)
Screenshot: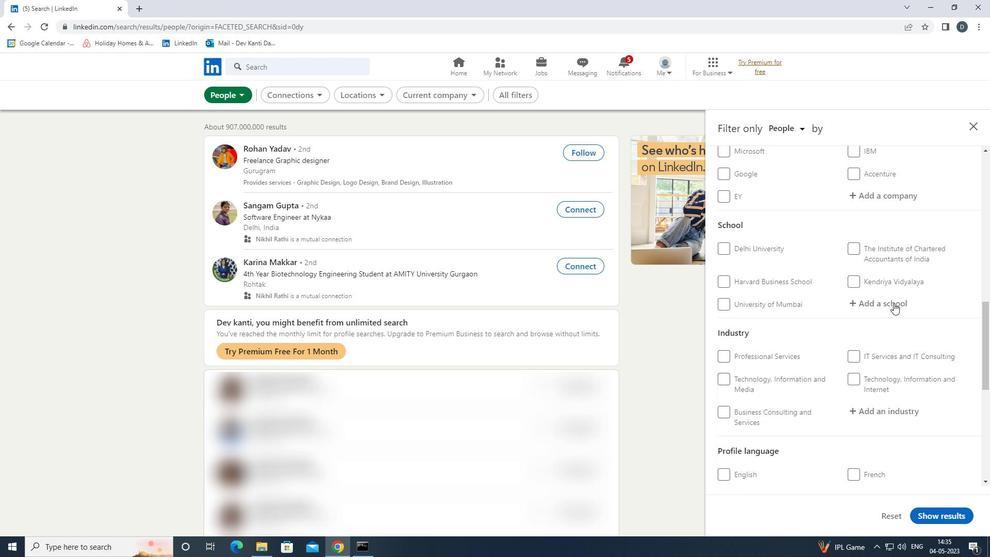 
Action: Mouse moved to (888, 301)
Screenshot: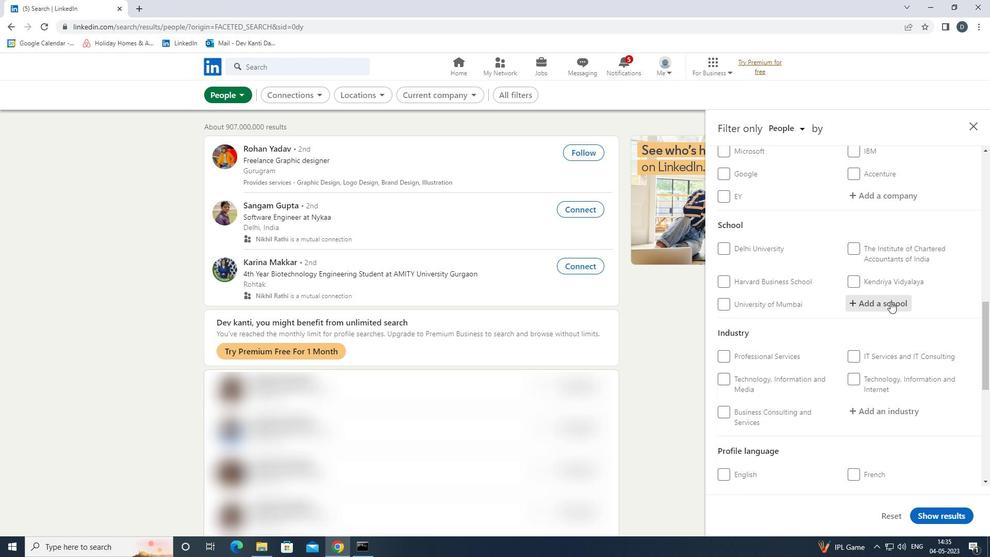 
Action: Key pressed <Key.shift><Key.shift>VELTECH<Key.space><Key.shift>DR<Key.down><Key.enter>
Screenshot: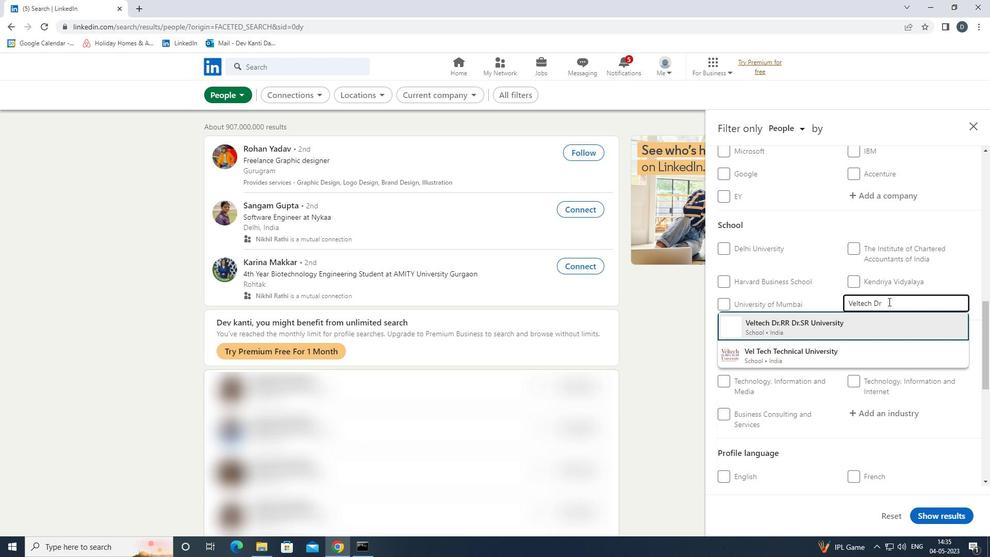 
Action: Mouse moved to (894, 317)
Screenshot: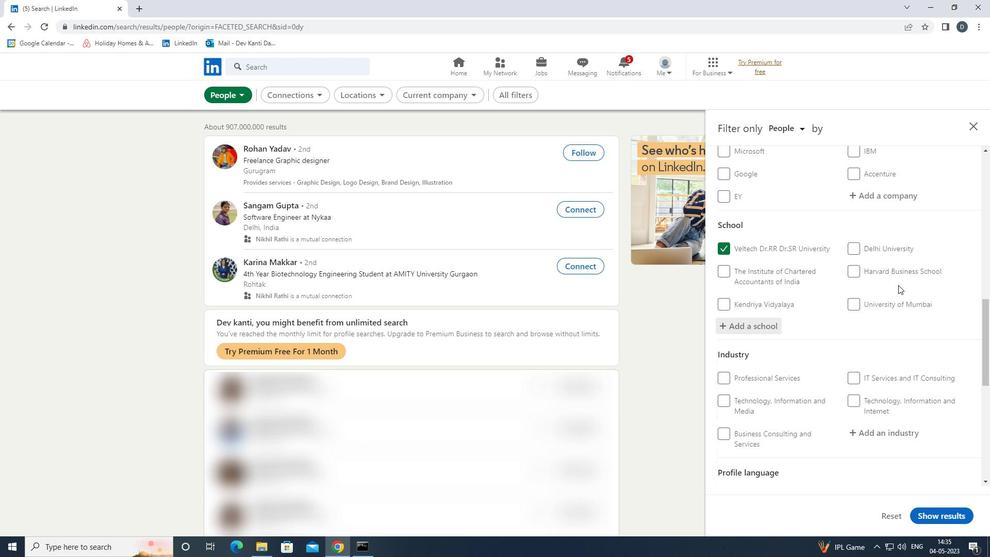 
Action: Mouse scrolled (894, 317) with delta (0, 0)
Screenshot: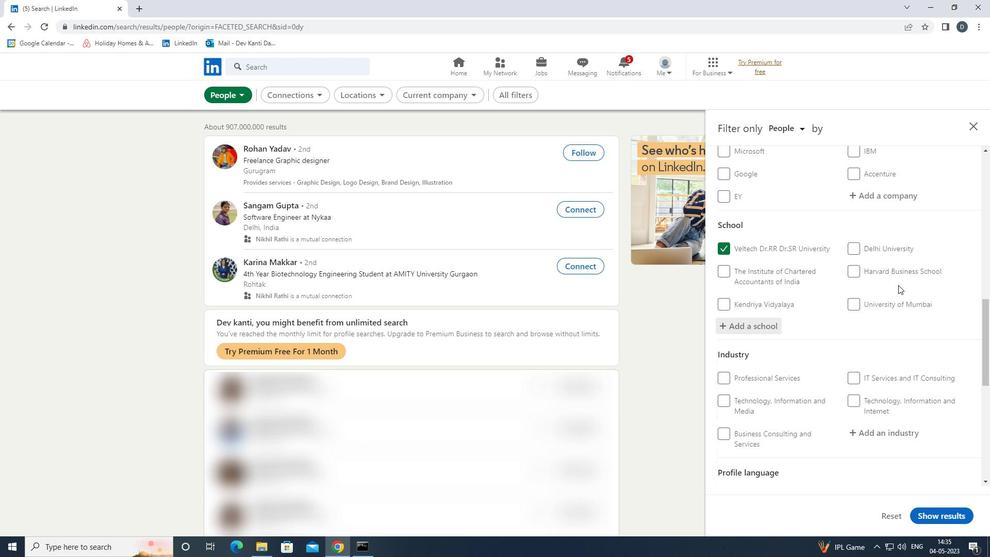 
Action: Mouse moved to (894, 319)
Screenshot: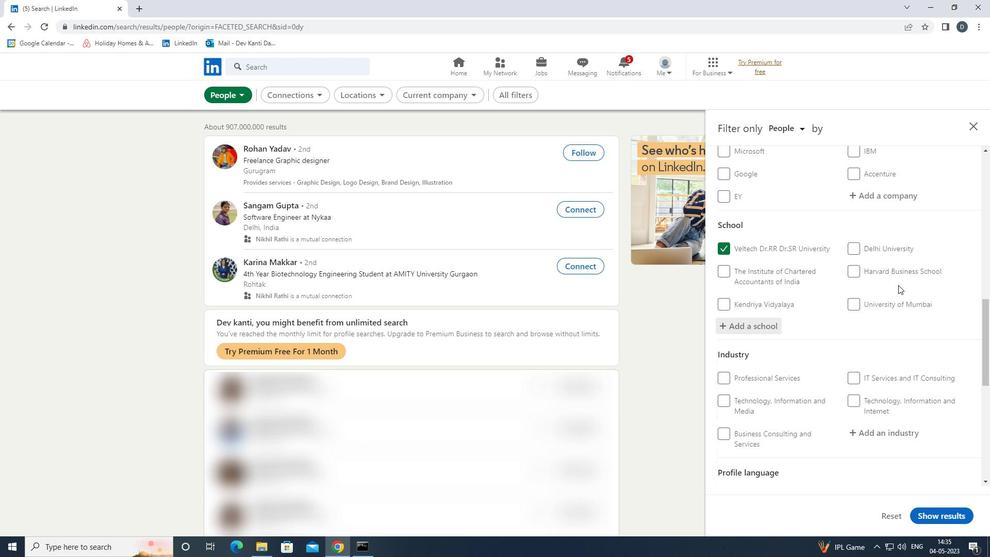 
Action: Mouse scrolled (894, 318) with delta (0, 0)
Screenshot: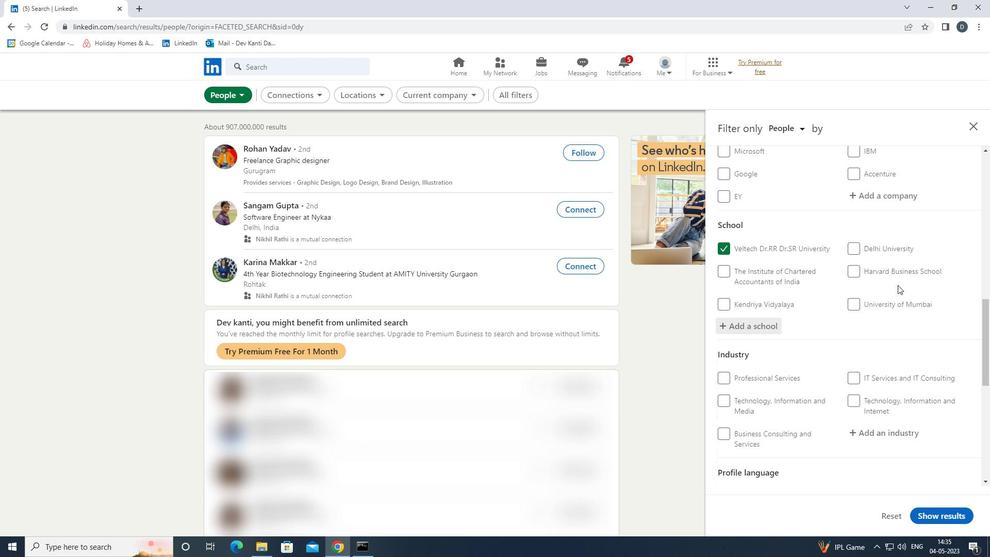 
Action: Mouse scrolled (894, 318) with delta (0, 0)
Screenshot: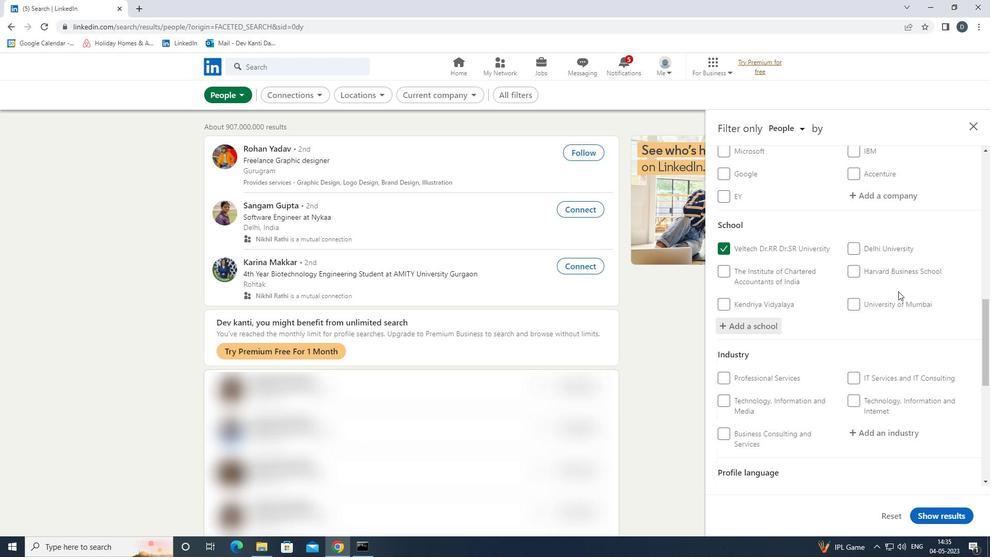 
Action: Mouse moved to (879, 284)
Screenshot: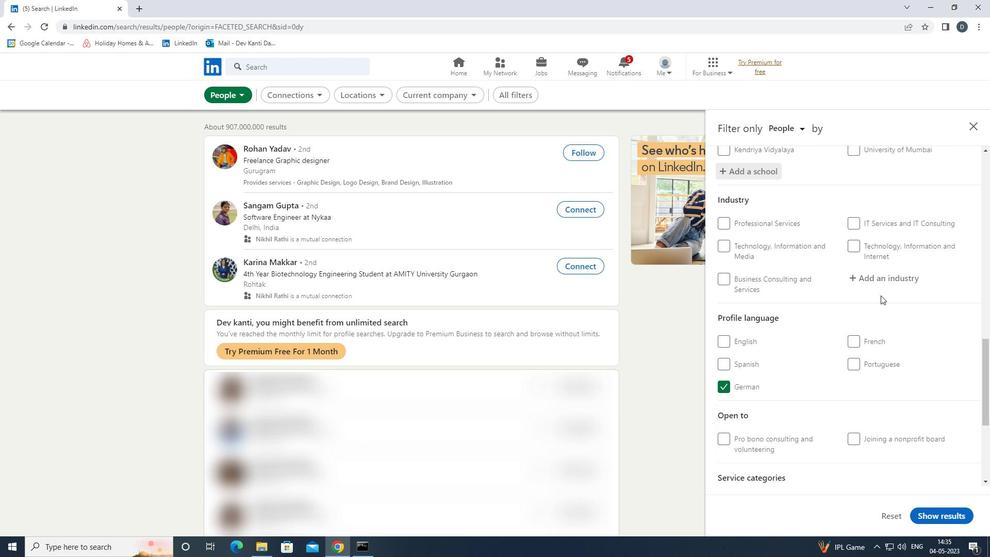 
Action: Mouse pressed left at (879, 284)
Screenshot: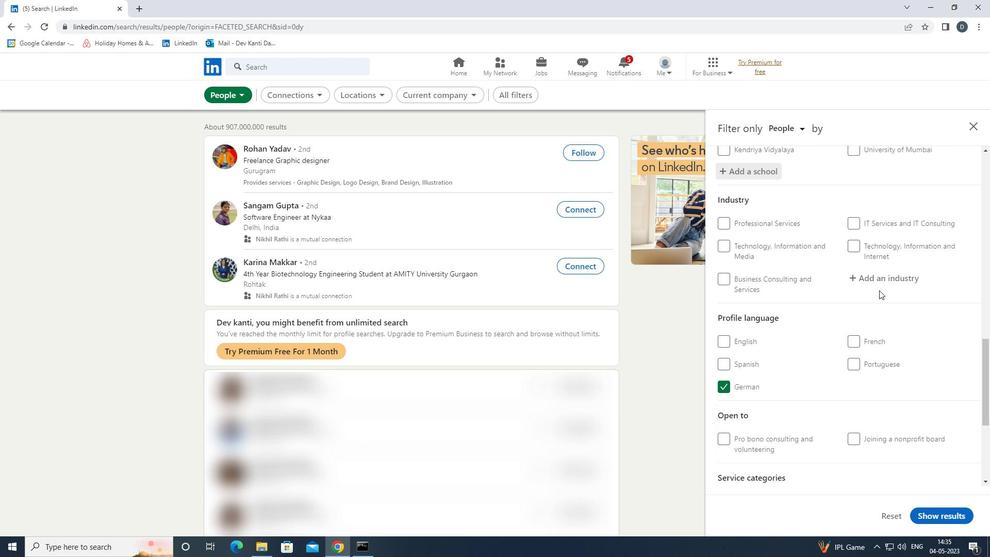 
Action: Mouse moved to (880, 282)
Screenshot: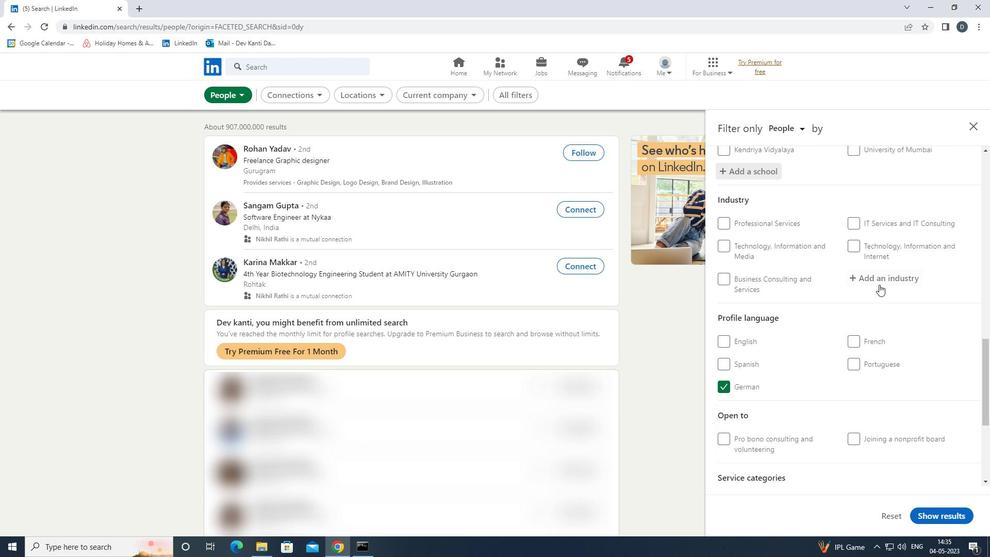 
Action: Key pressed <Key.shift>TELECOMMUNI<Key.down><Key.enter>
Screenshot: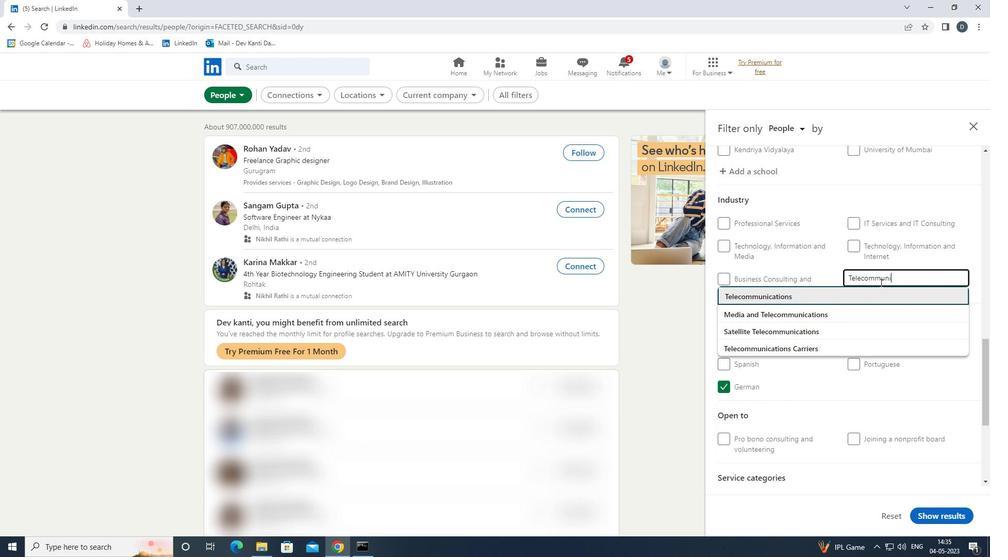 
Action: Mouse moved to (841, 361)
Screenshot: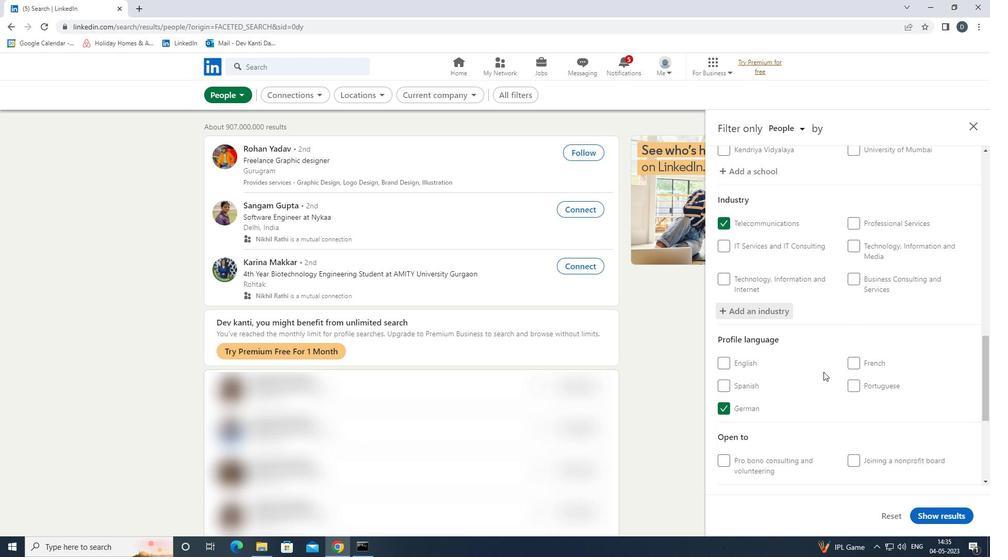 
Action: Mouse scrolled (841, 360) with delta (0, 0)
Screenshot: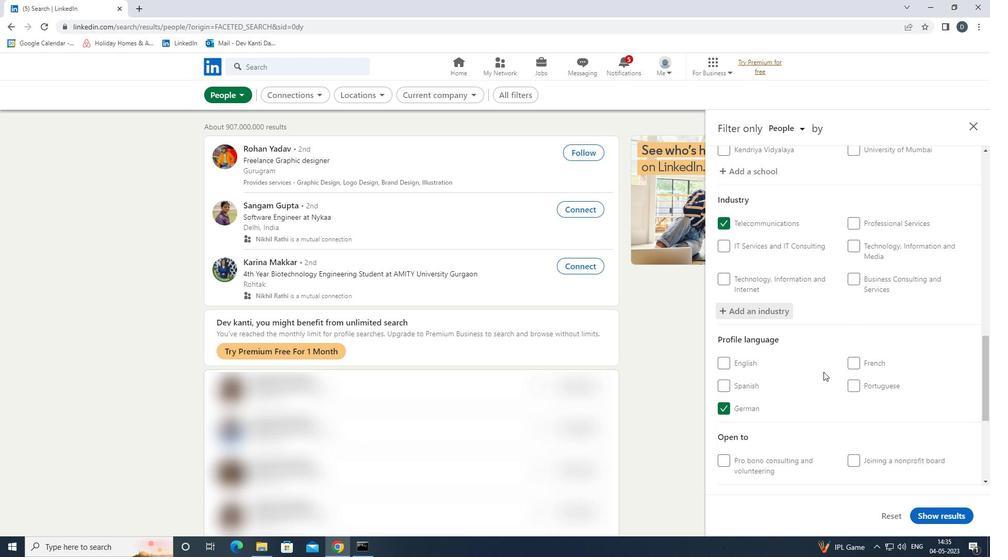 
Action: Mouse moved to (847, 360)
Screenshot: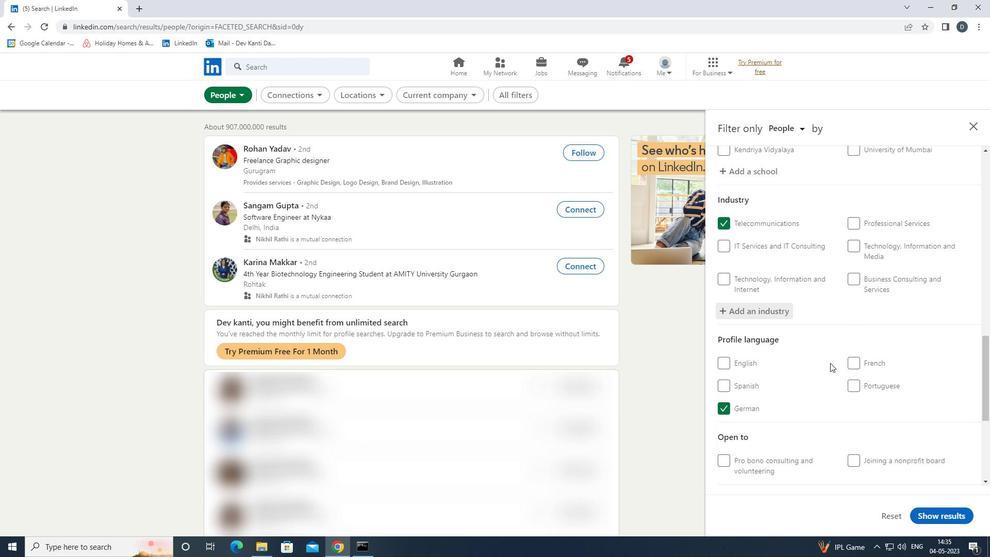 
Action: Mouse scrolled (847, 360) with delta (0, 0)
Screenshot: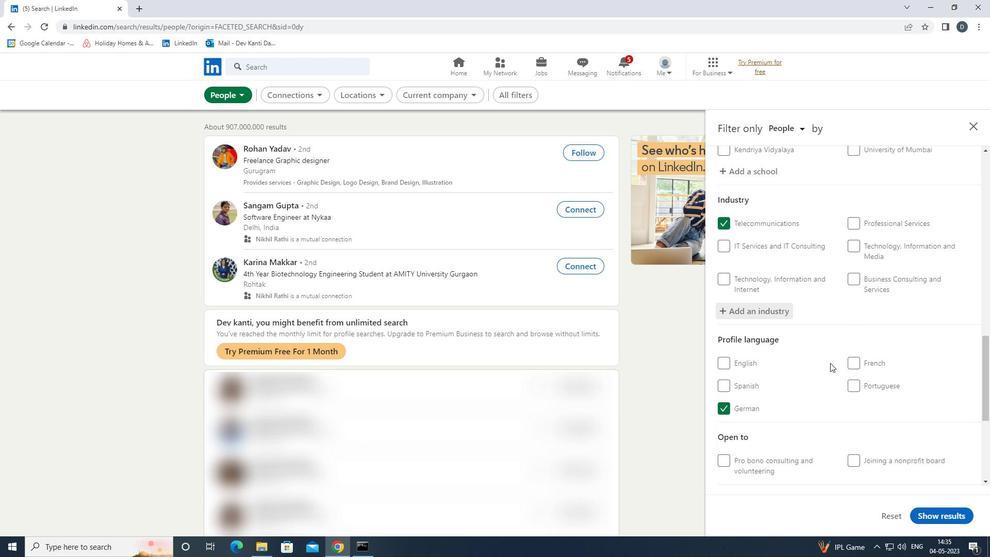 
Action: Mouse moved to (850, 360)
Screenshot: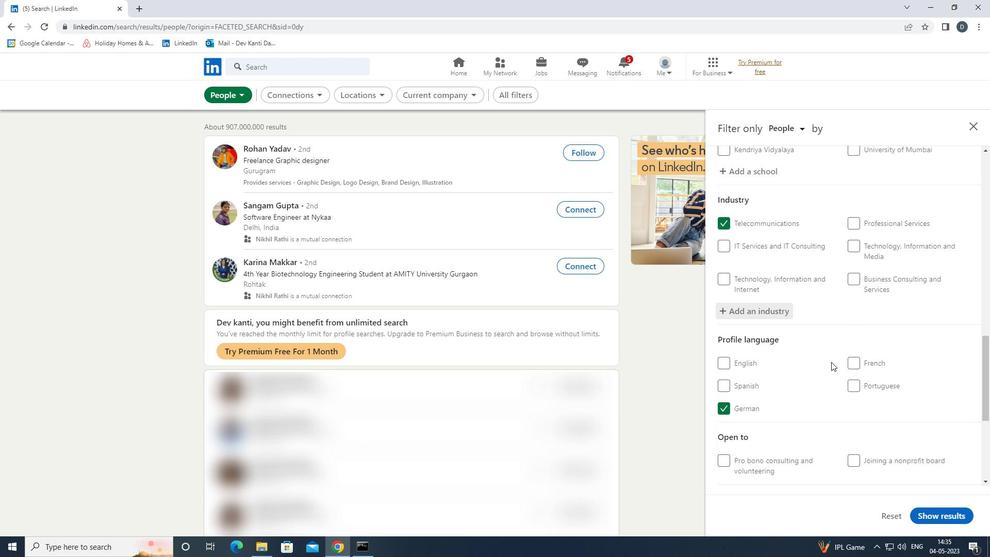 
Action: Mouse scrolled (850, 360) with delta (0, 0)
Screenshot: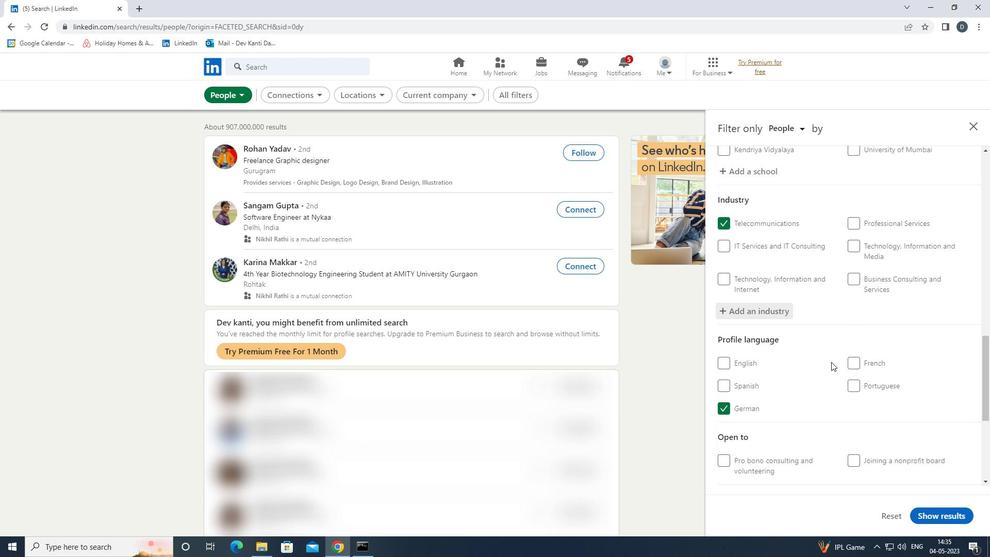 
Action: Mouse moved to (854, 360)
Screenshot: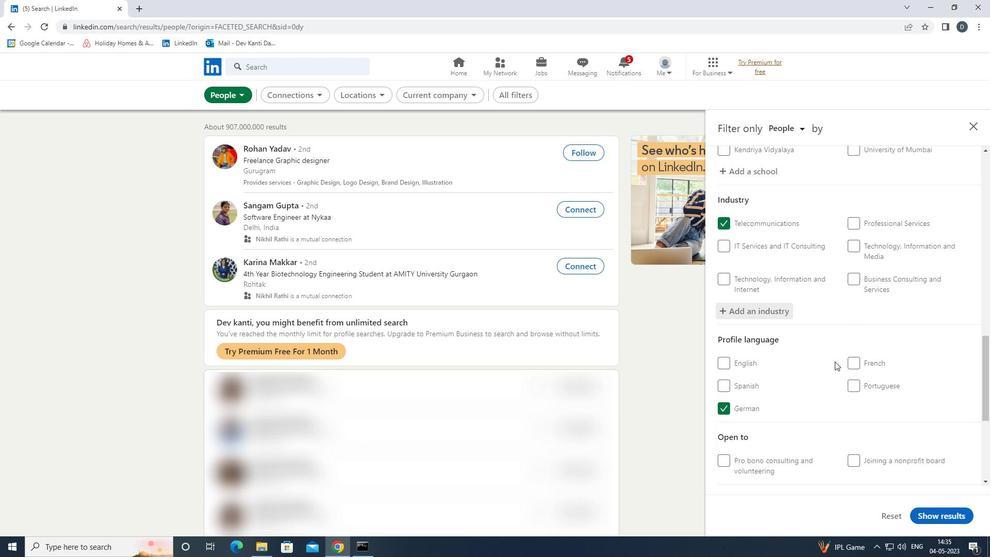 
Action: Mouse scrolled (854, 359) with delta (0, 0)
Screenshot: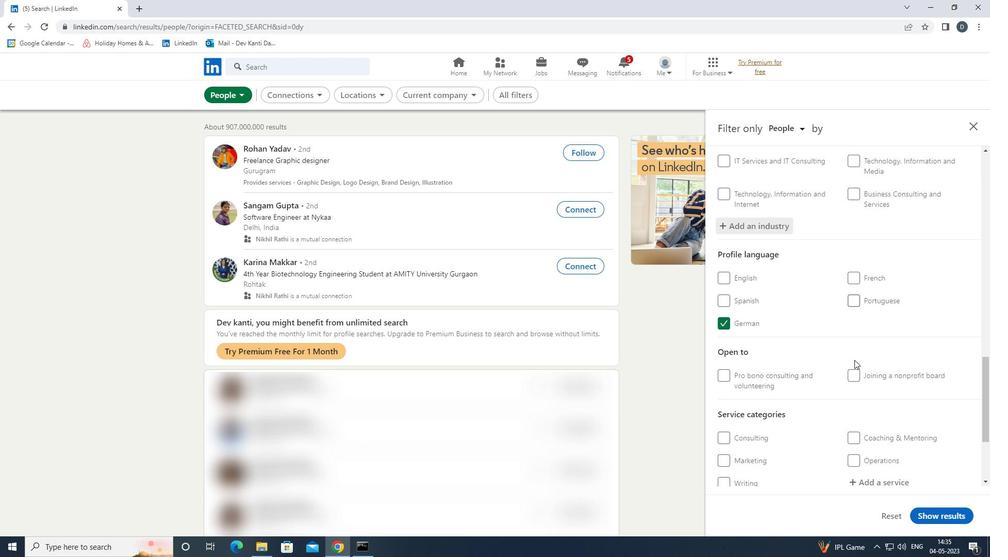 
Action: Mouse scrolled (854, 359) with delta (0, 0)
Screenshot: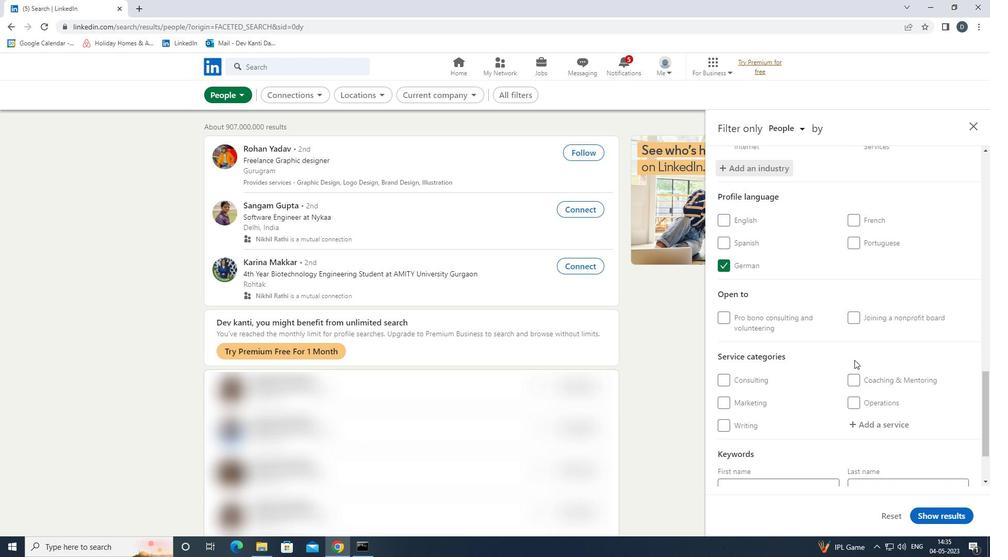 
Action: Mouse moved to (869, 347)
Screenshot: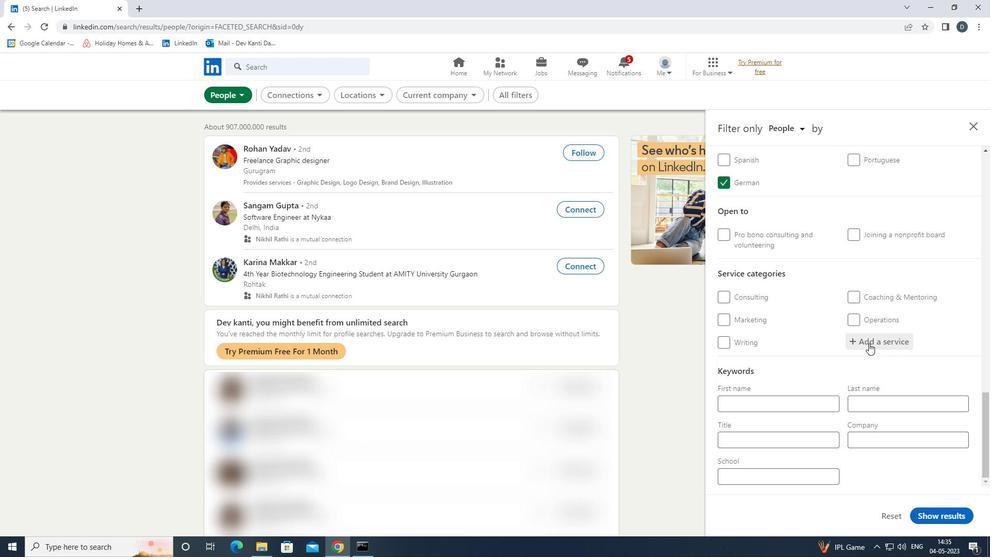 
Action: Mouse pressed left at (869, 347)
Screenshot: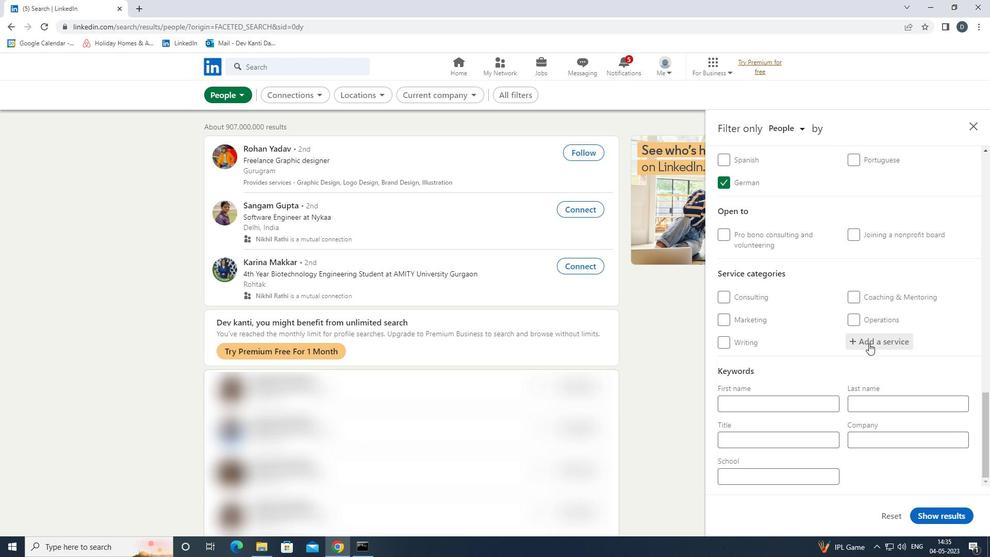 
Action: Key pressed <Key.shift><Key.shift>GHOSTWR<Key.down><Key.enter>
Screenshot: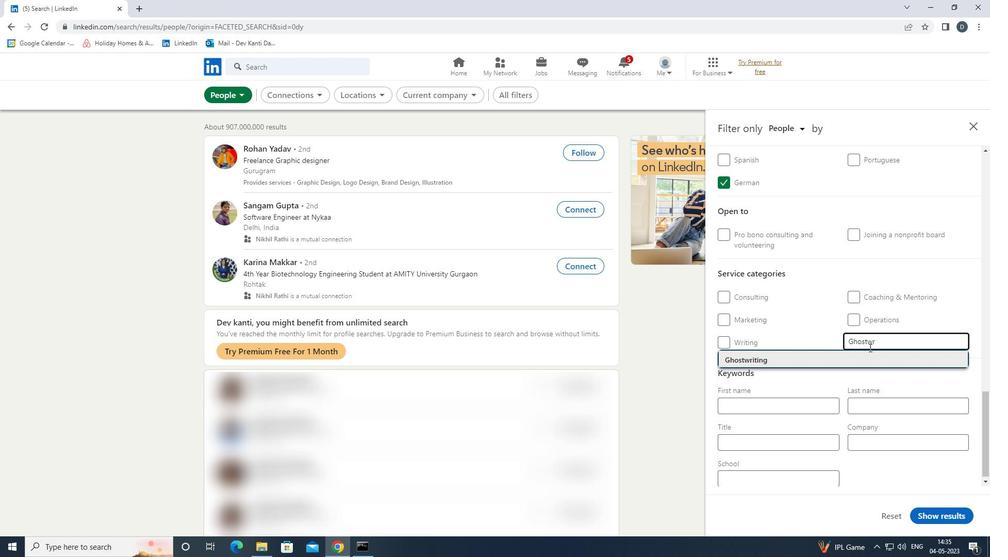 
Action: Mouse moved to (846, 320)
Screenshot: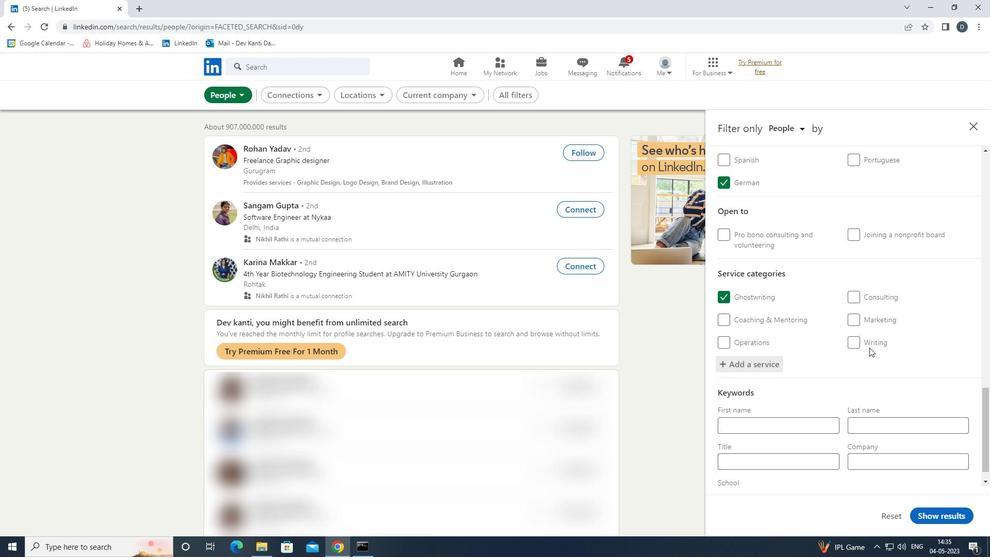 
Action: Mouse scrolled (846, 319) with delta (0, 0)
Screenshot: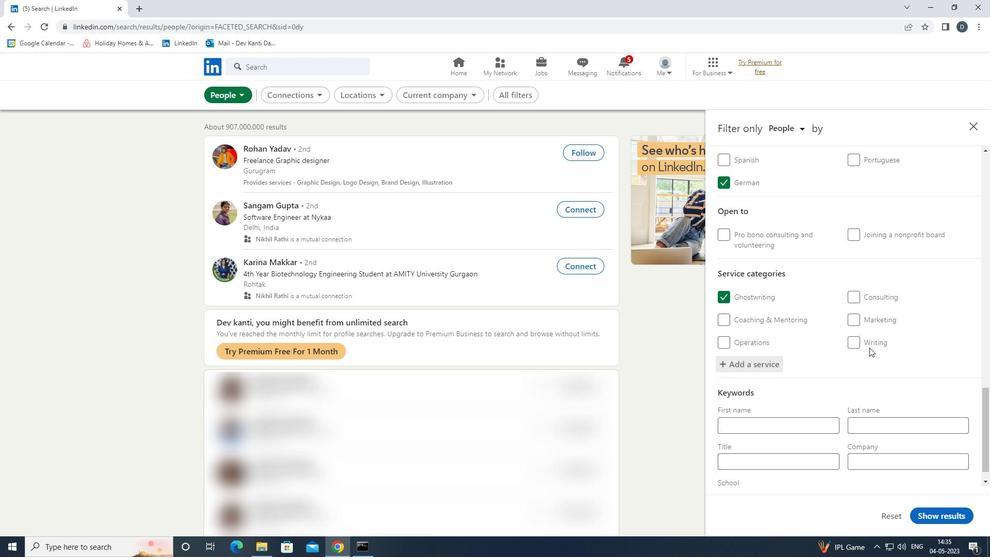 
Action: Mouse moved to (844, 325)
Screenshot: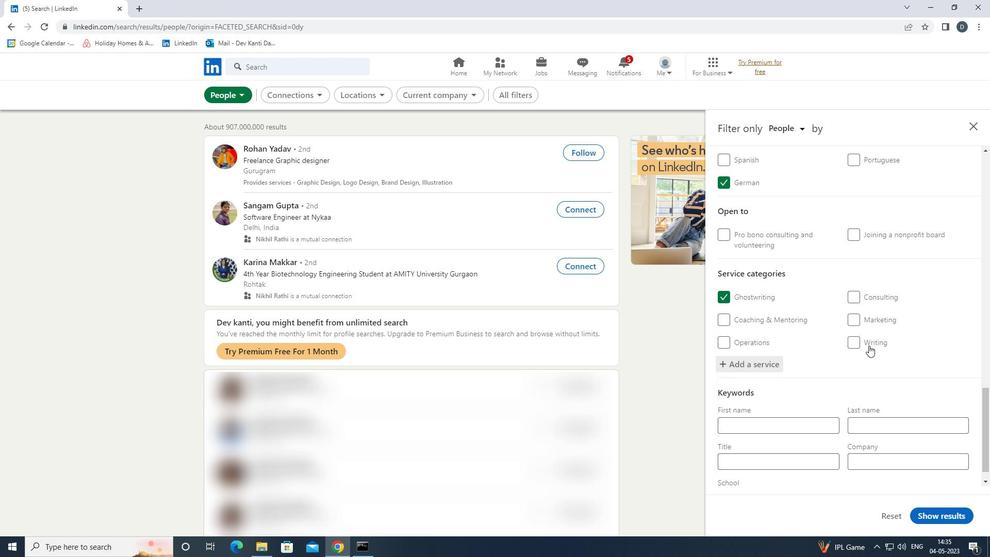 
Action: Mouse scrolled (844, 325) with delta (0, 0)
Screenshot: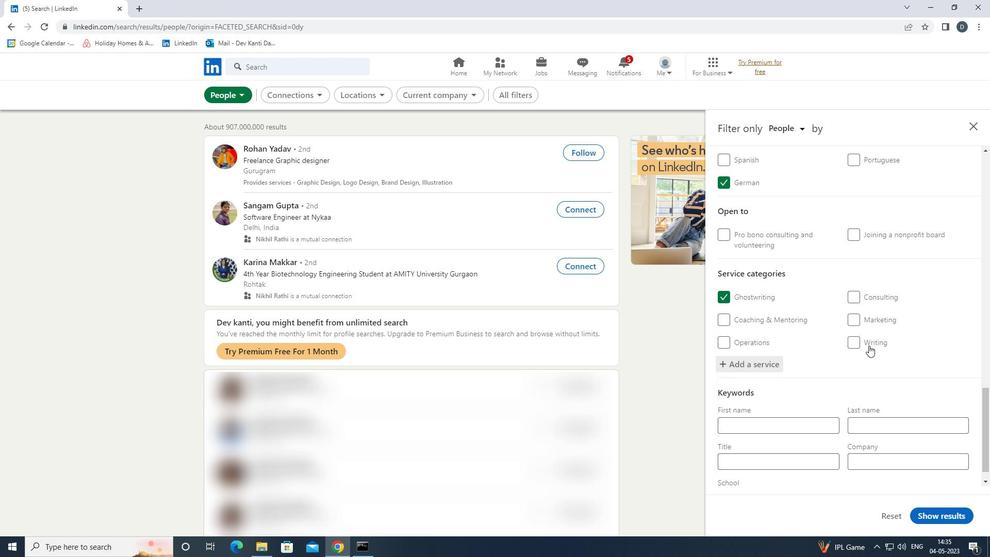 
Action: Mouse moved to (843, 327)
Screenshot: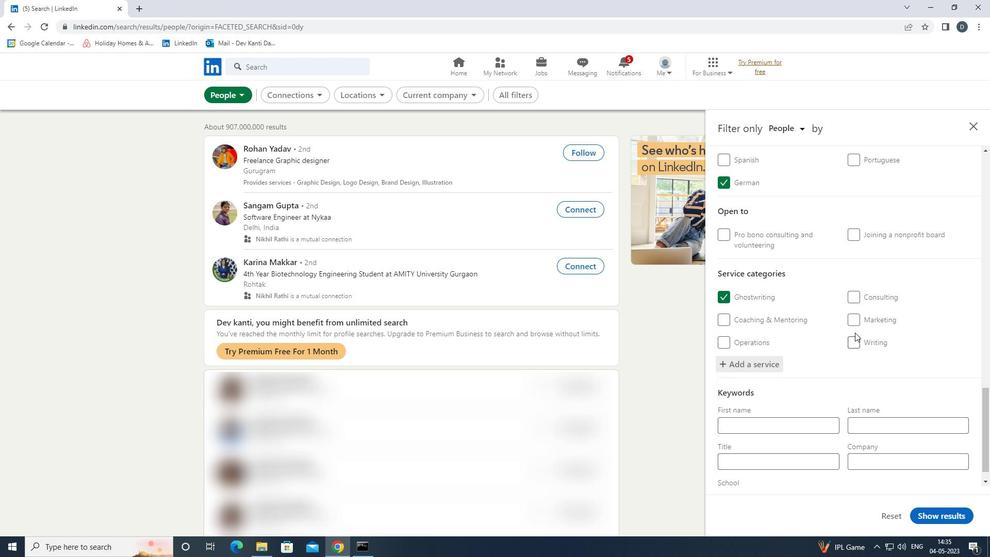 
Action: Mouse scrolled (843, 327) with delta (0, 0)
Screenshot: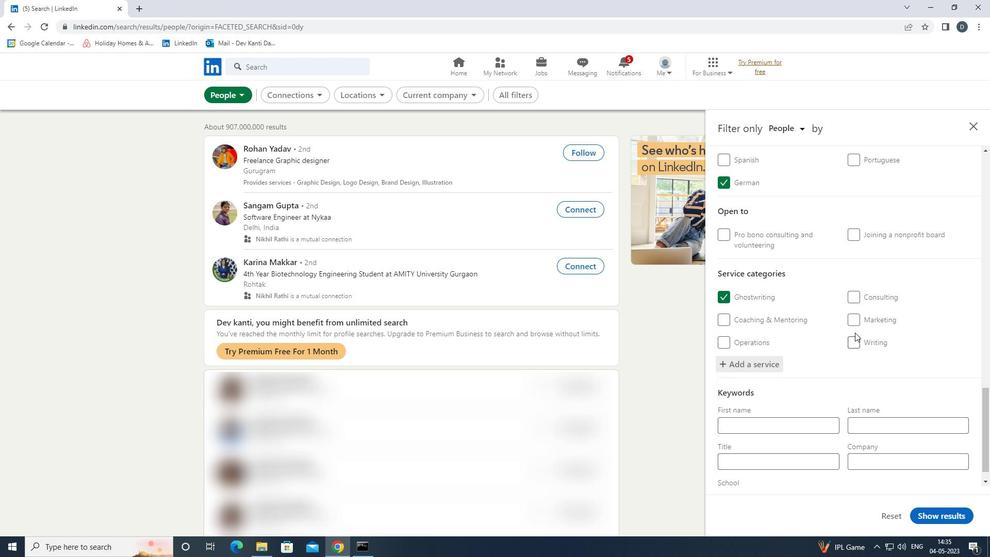 
Action: Mouse moved to (843, 329)
Screenshot: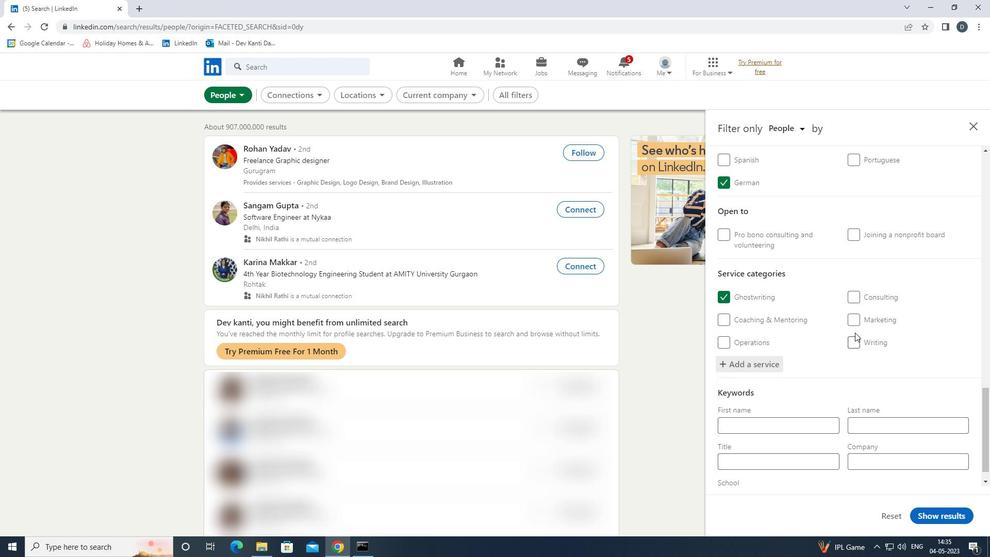 
Action: Mouse scrolled (843, 328) with delta (0, 0)
Screenshot: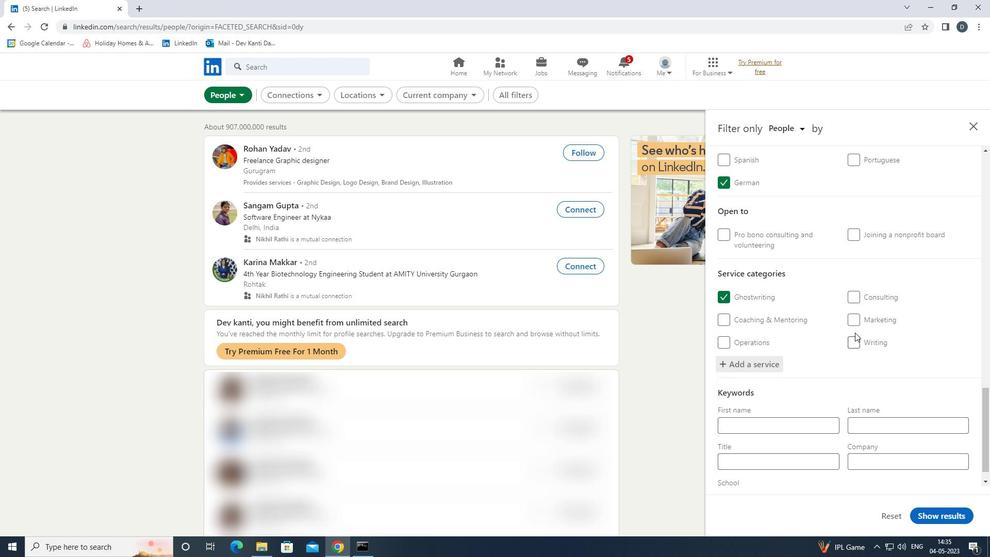 
Action: Mouse moved to (784, 434)
Screenshot: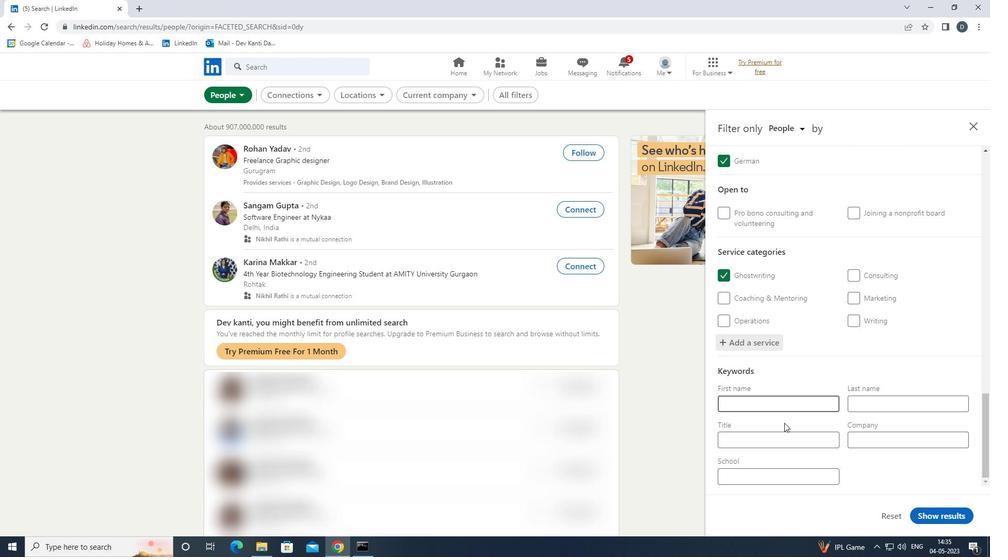 
Action: Mouse pressed left at (784, 434)
Screenshot: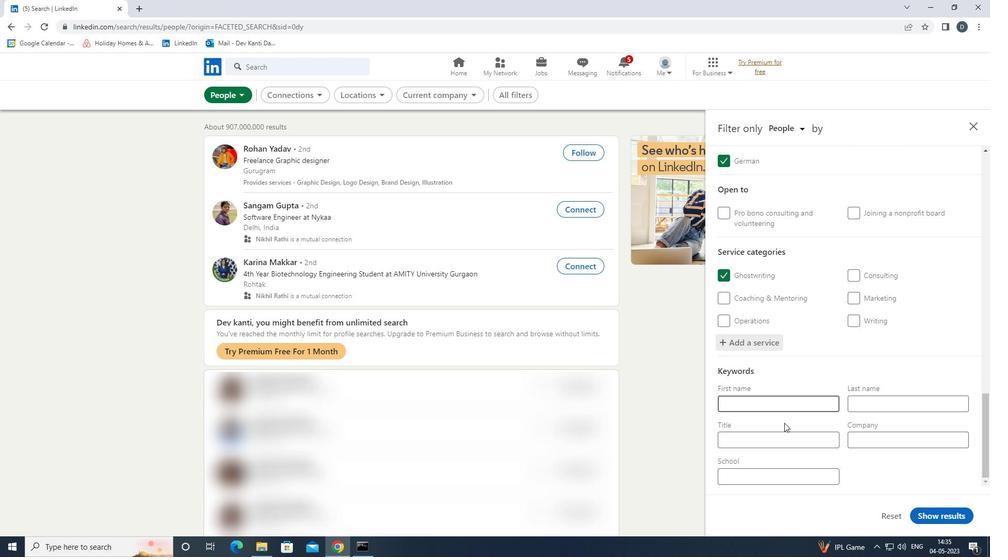 
Action: Key pressed <Key.shift>COPYWRITER
Screenshot: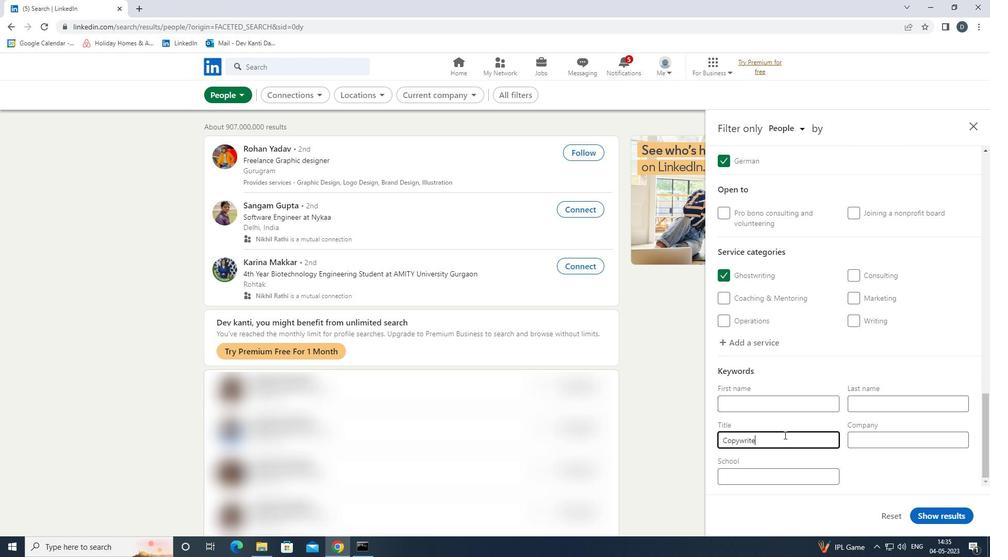 
Action: Mouse moved to (954, 515)
Screenshot: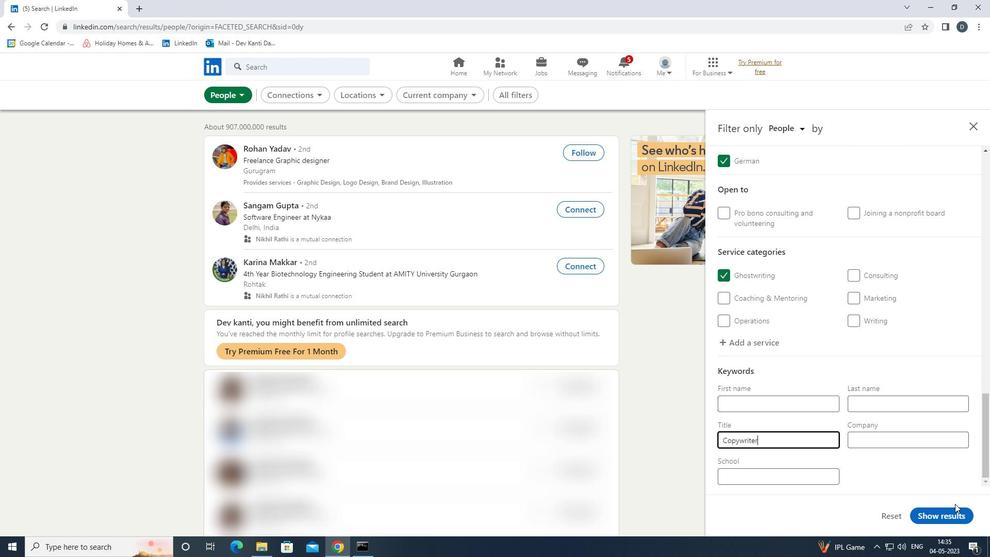 
Action: Mouse pressed left at (954, 515)
Screenshot: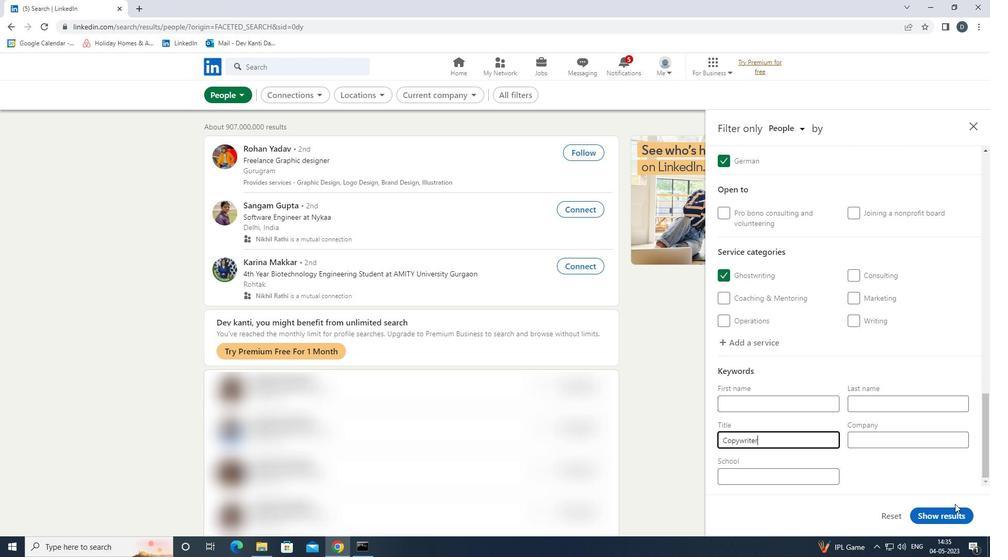 
Action: Mouse moved to (572, 196)
Screenshot: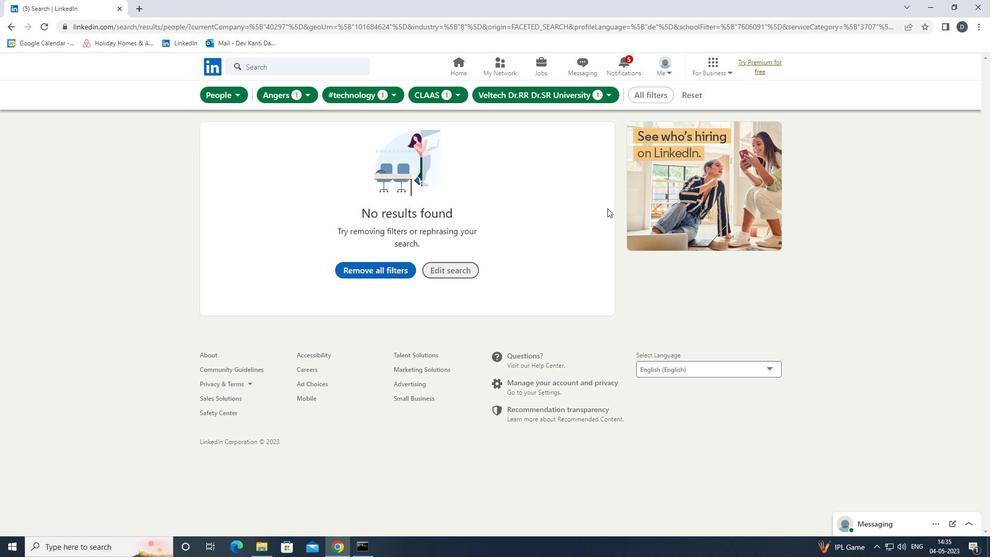 
